 Task: In the  document fax.txt Use the feature 'and check spelling and grammer' Select the body of letter and change paragraph spacing to  'Double' Select the word  Hello and change the font size to  25
Action: Mouse moved to (296, 442)
Screenshot: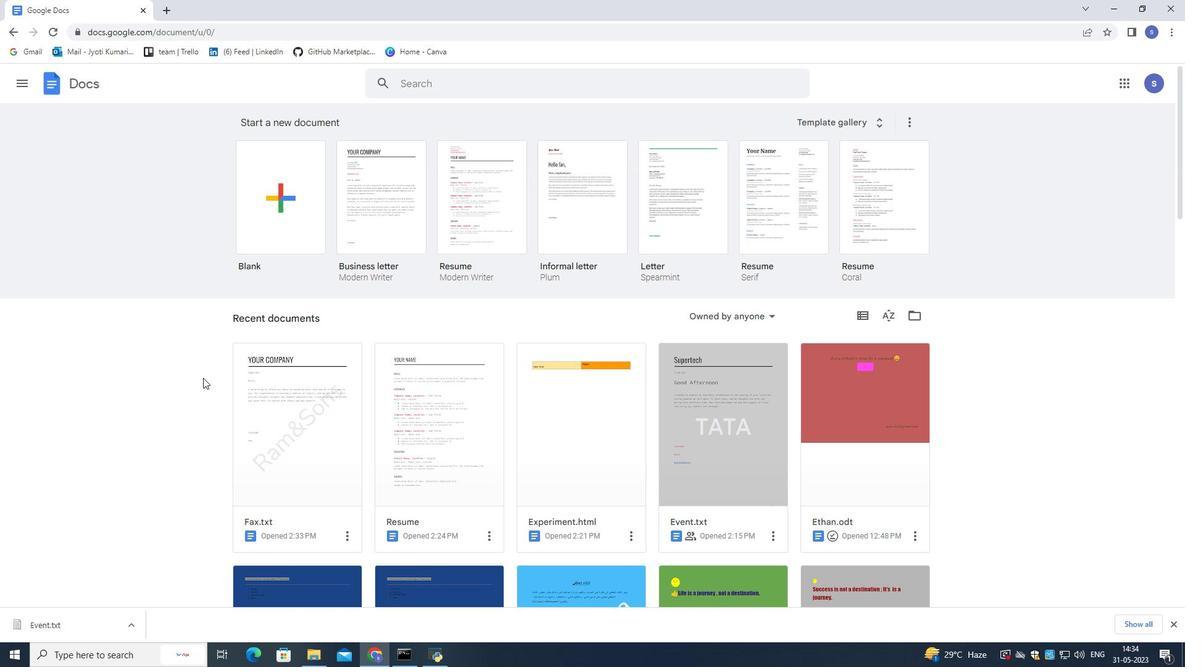 
Action: Mouse pressed left at (296, 442)
Screenshot: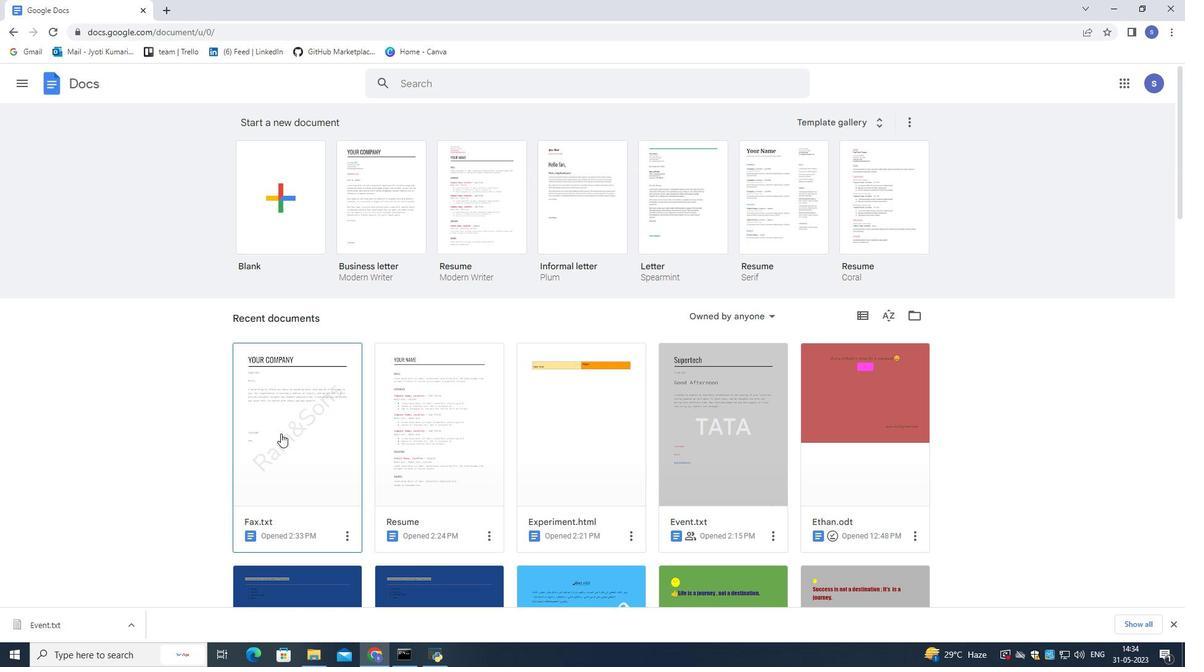 
Action: Mouse moved to (296, 443)
Screenshot: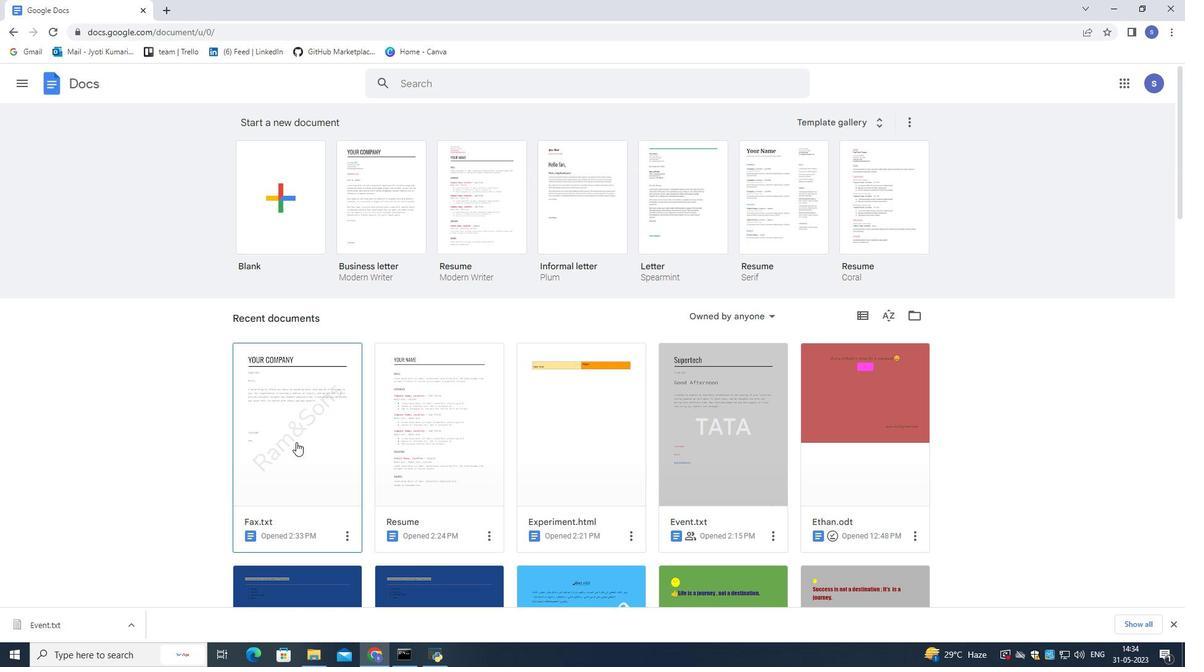 
Action: Mouse pressed left at (296, 443)
Screenshot: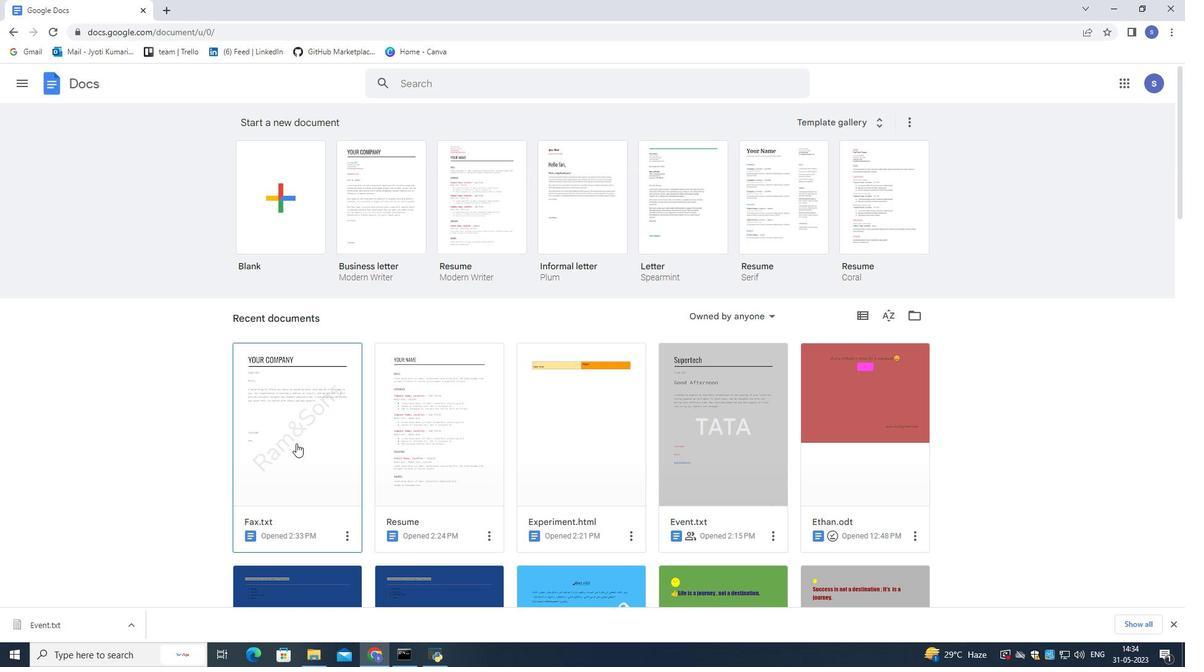 
Action: Mouse pressed left at (296, 443)
Screenshot: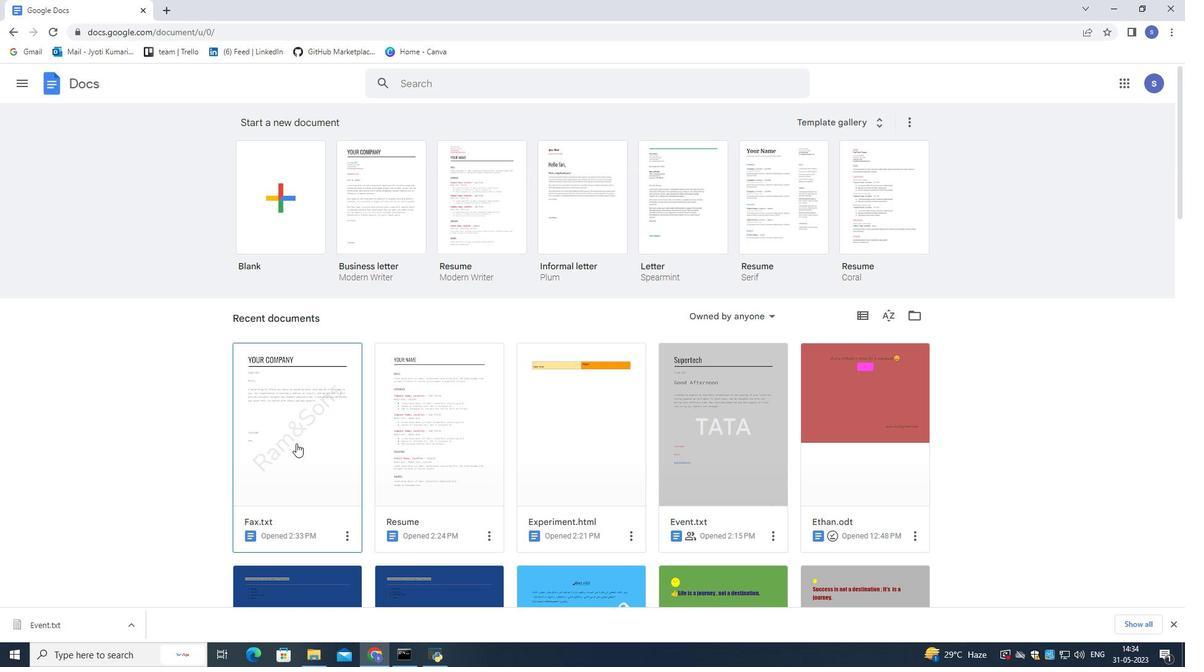 
Action: Mouse moved to (204, 88)
Screenshot: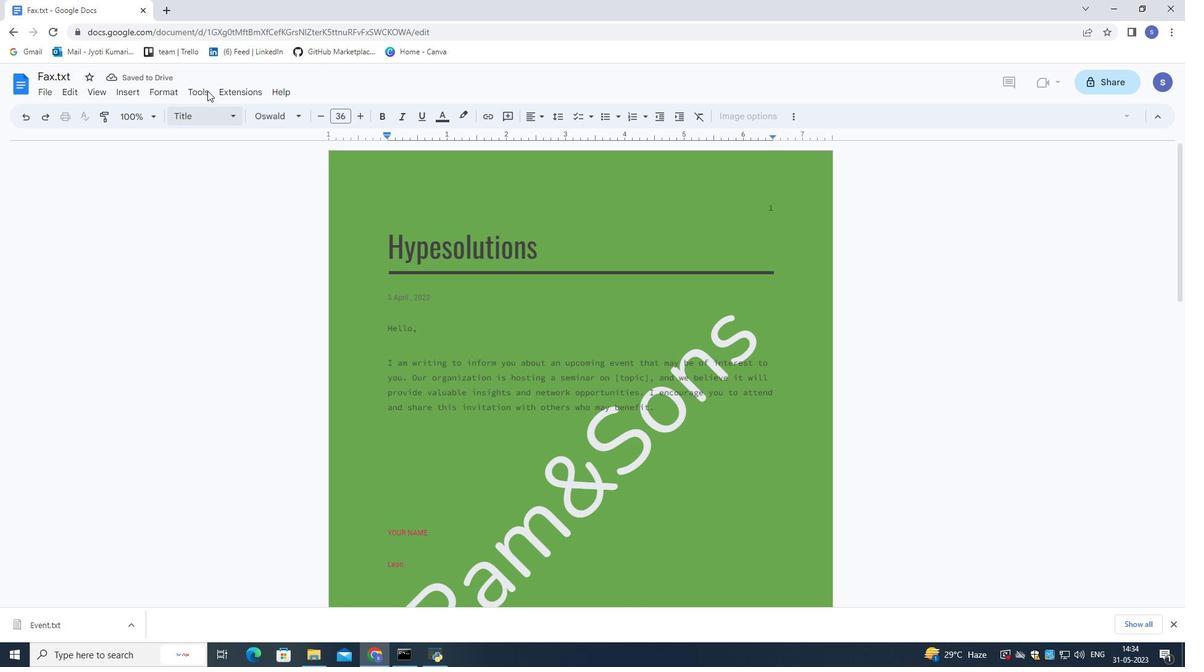
Action: Mouse pressed left at (204, 88)
Screenshot: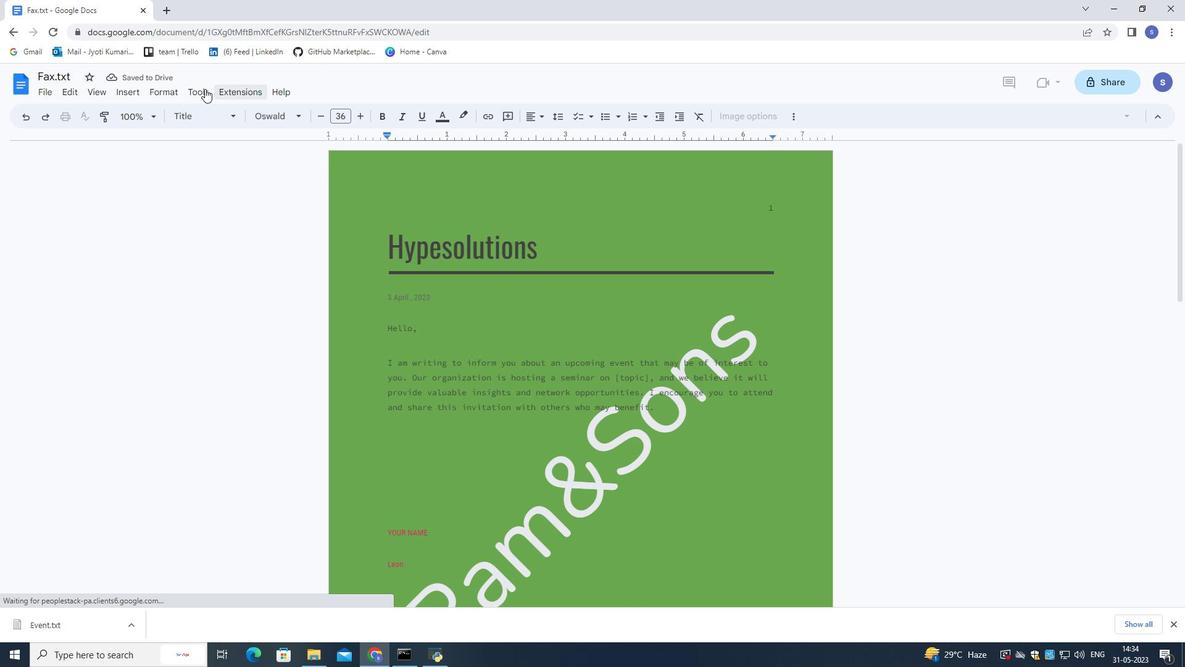 
Action: Mouse moved to (230, 108)
Screenshot: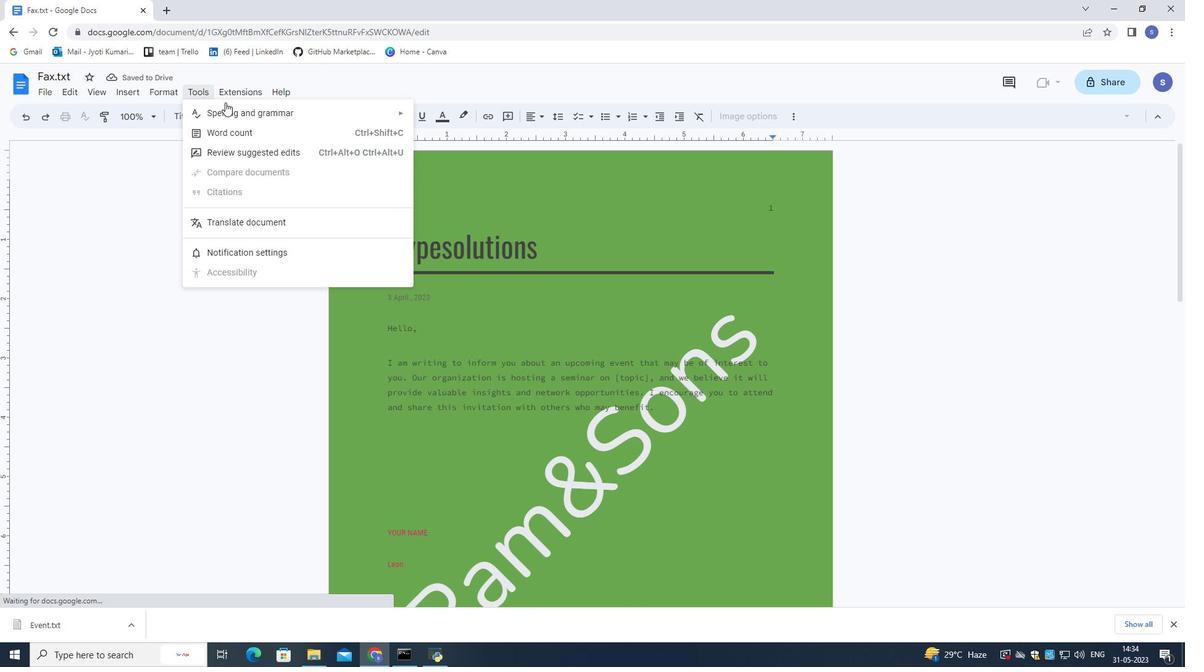 
Action: Mouse pressed left at (230, 108)
Screenshot: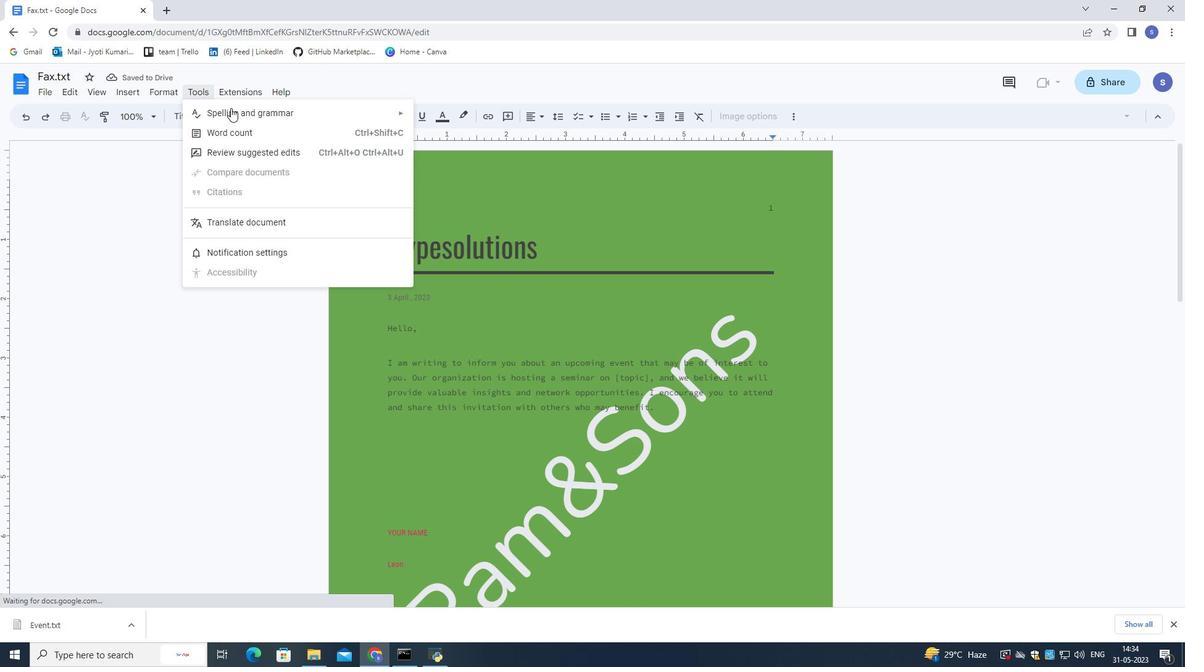 
Action: Mouse moved to (440, 113)
Screenshot: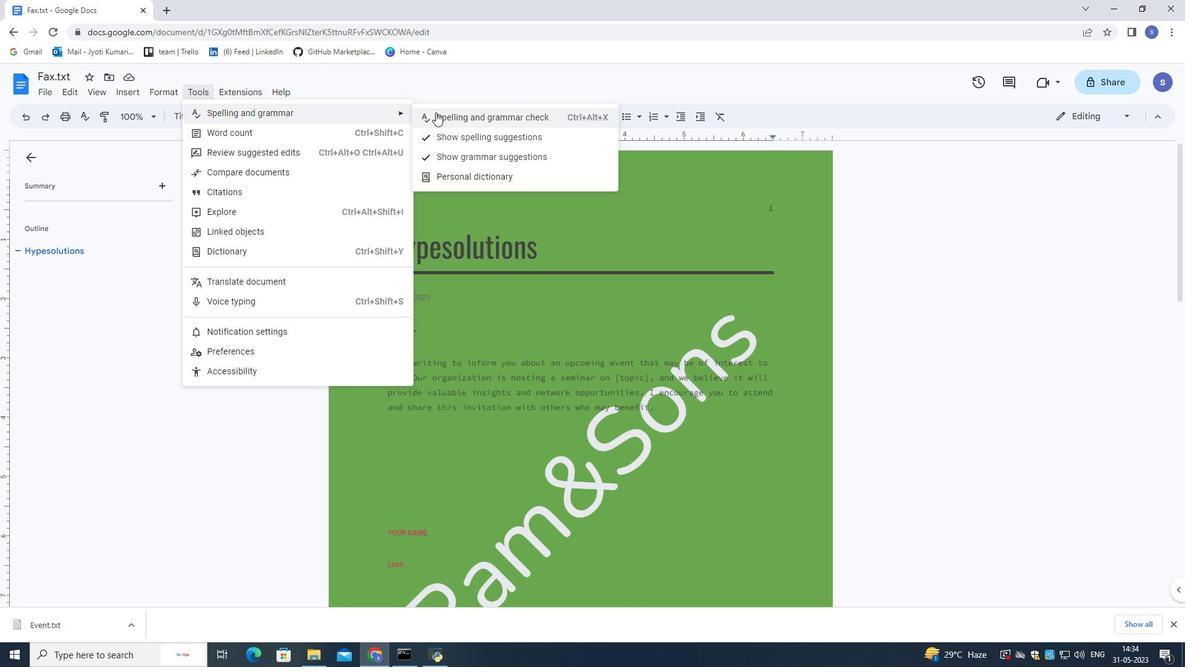 
Action: Mouse pressed left at (440, 113)
Screenshot: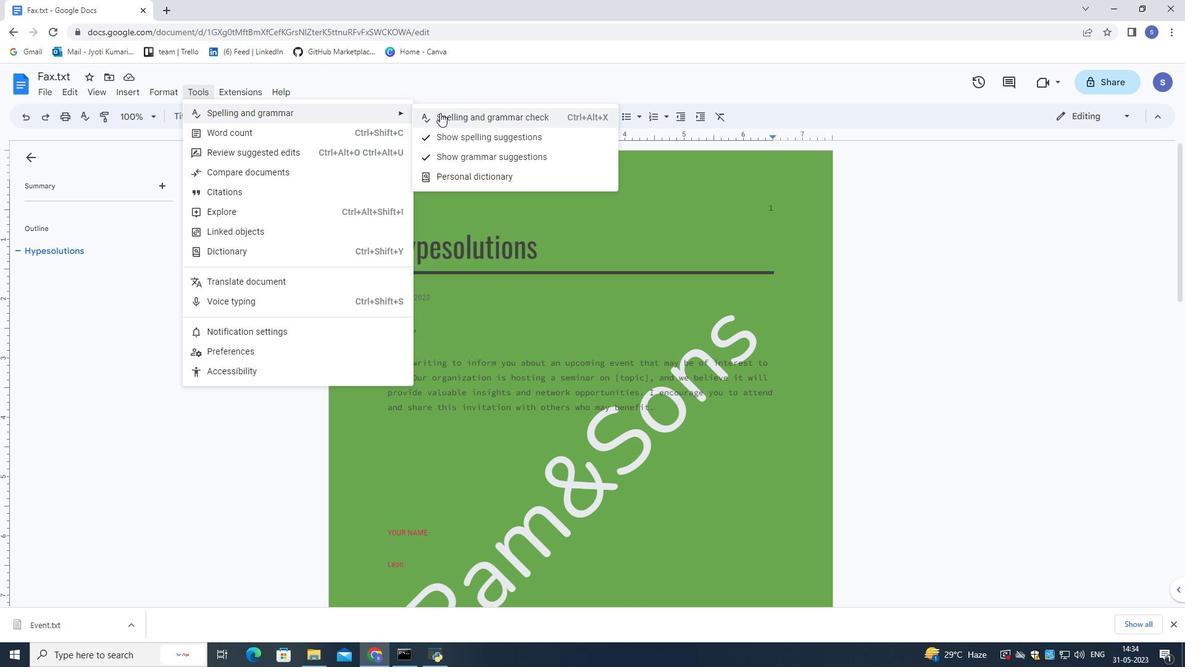 
Action: Mouse moved to (521, 245)
Screenshot: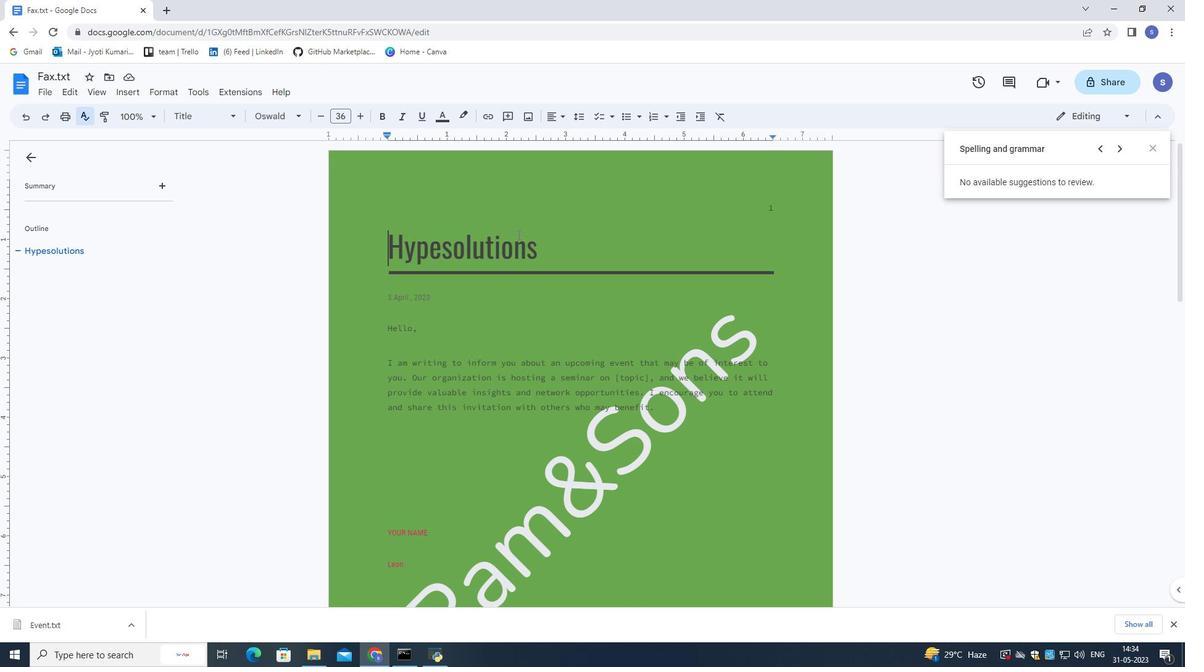 
Action: Mouse scrolled (521, 244) with delta (0, 0)
Screenshot: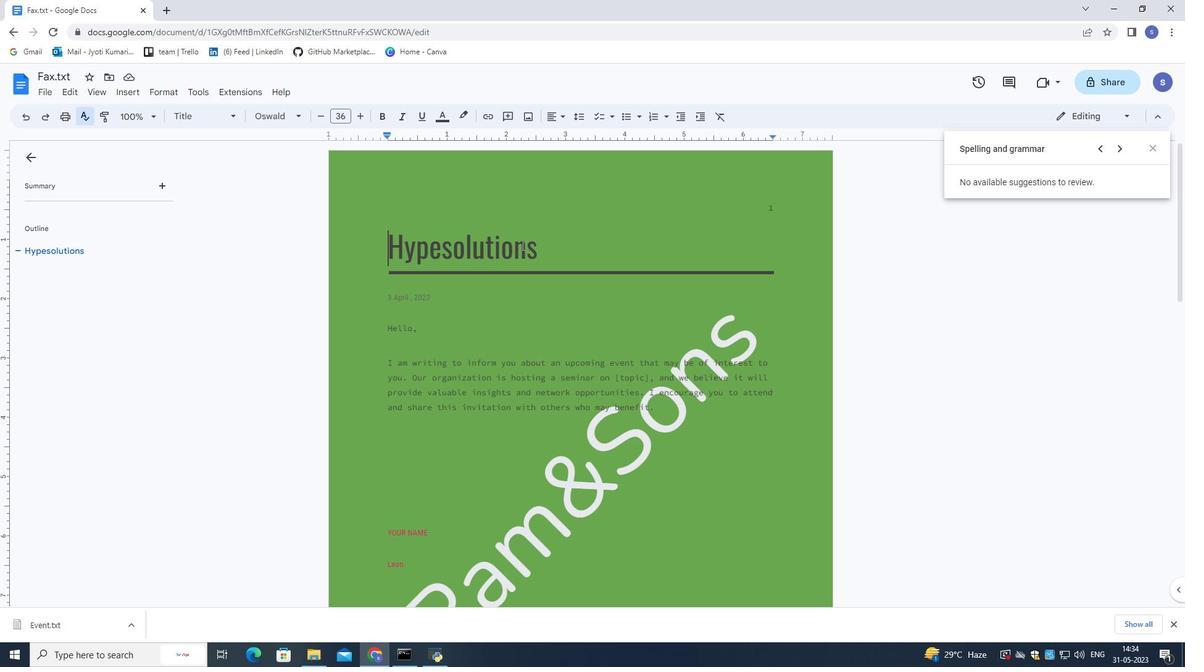 
Action: Mouse scrolled (521, 244) with delta (0, 0)
Screenshot: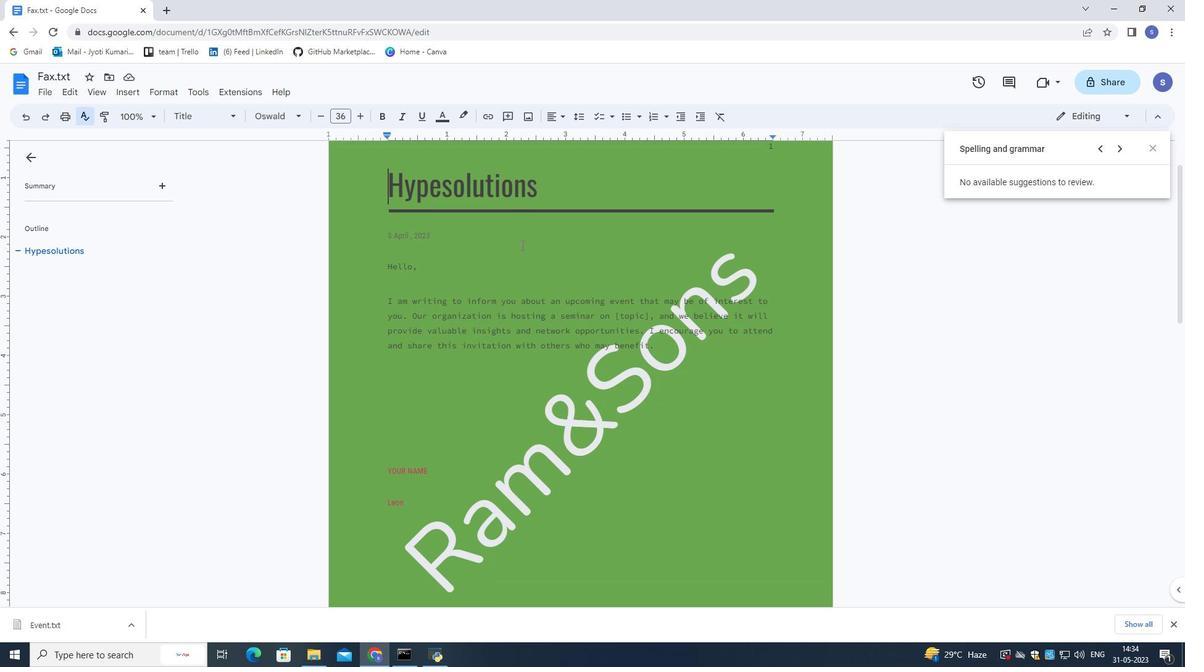 
Action: Mouse scrolled (521, 245) with delta (0, 0)
Screenshot: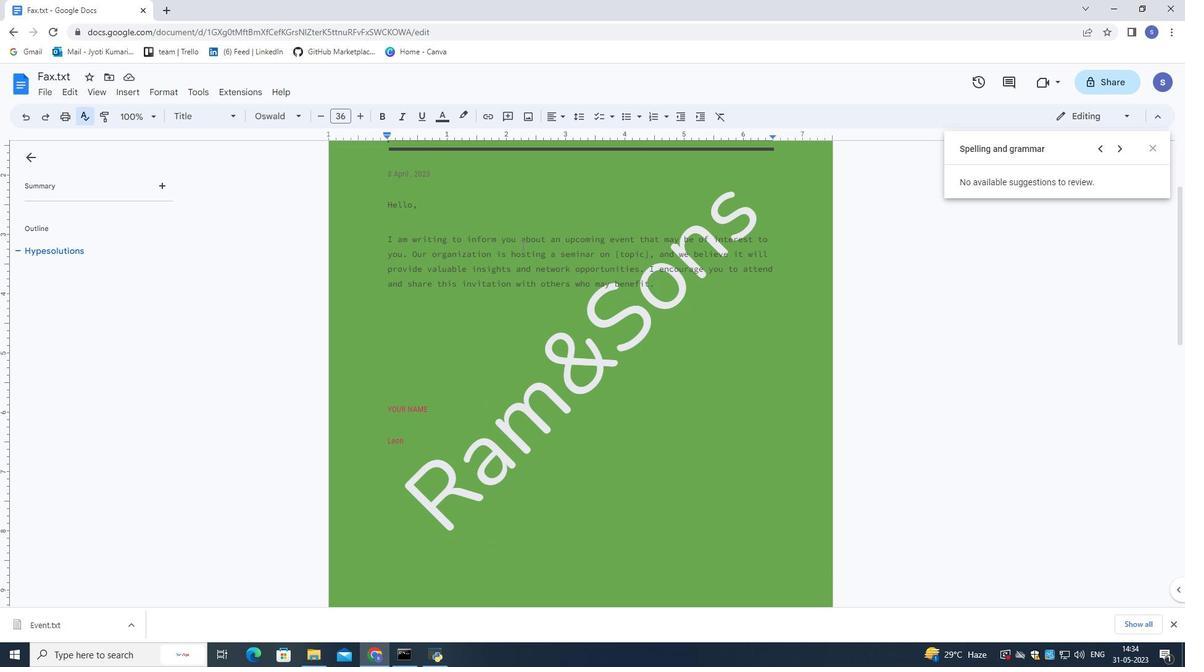 
Action: Mouse scrolled (521, 245) with delta (0, 0)
Screenshot: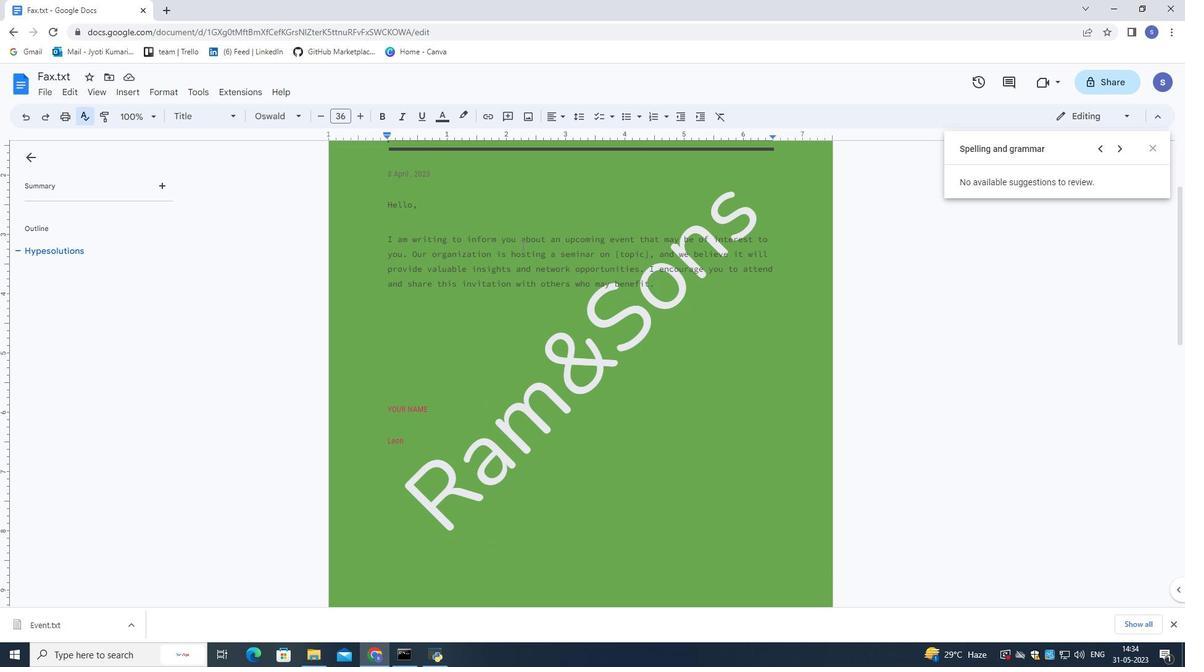 
Action: Mouse scrolled (521, 245) with delta (0, 0)
Screenshot: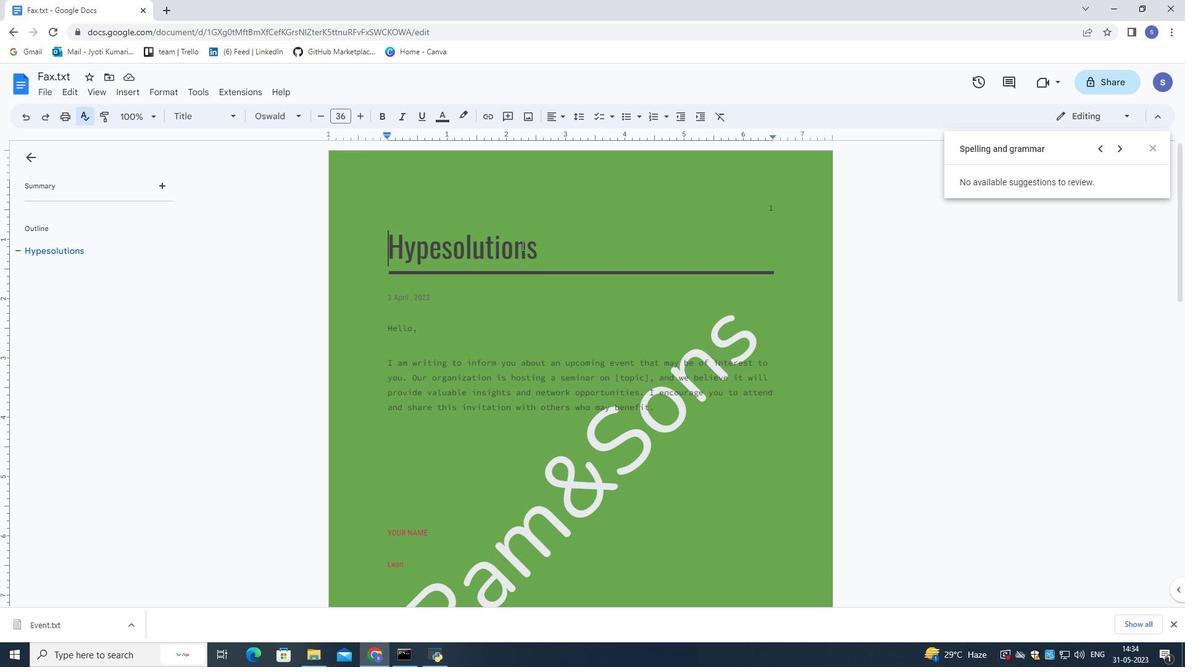 
Action: Mouse scrolled (521, 245) with delta (0, 0)
Screenshot: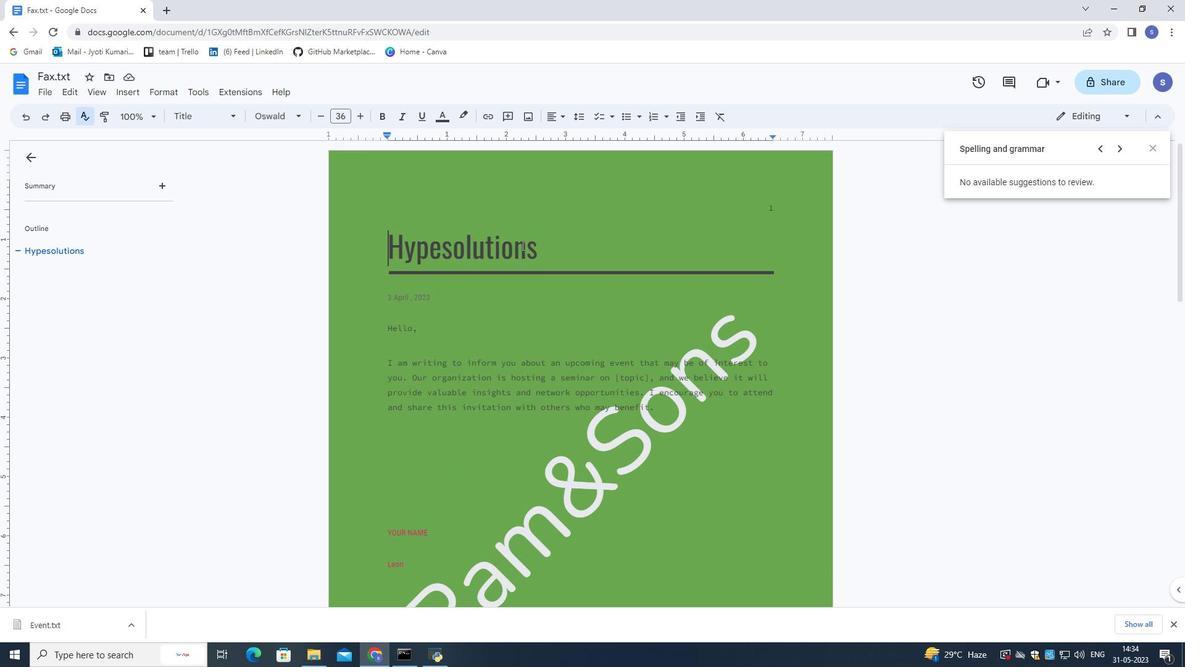 
Action: Mouse moved to (405, 300)
Screenshot: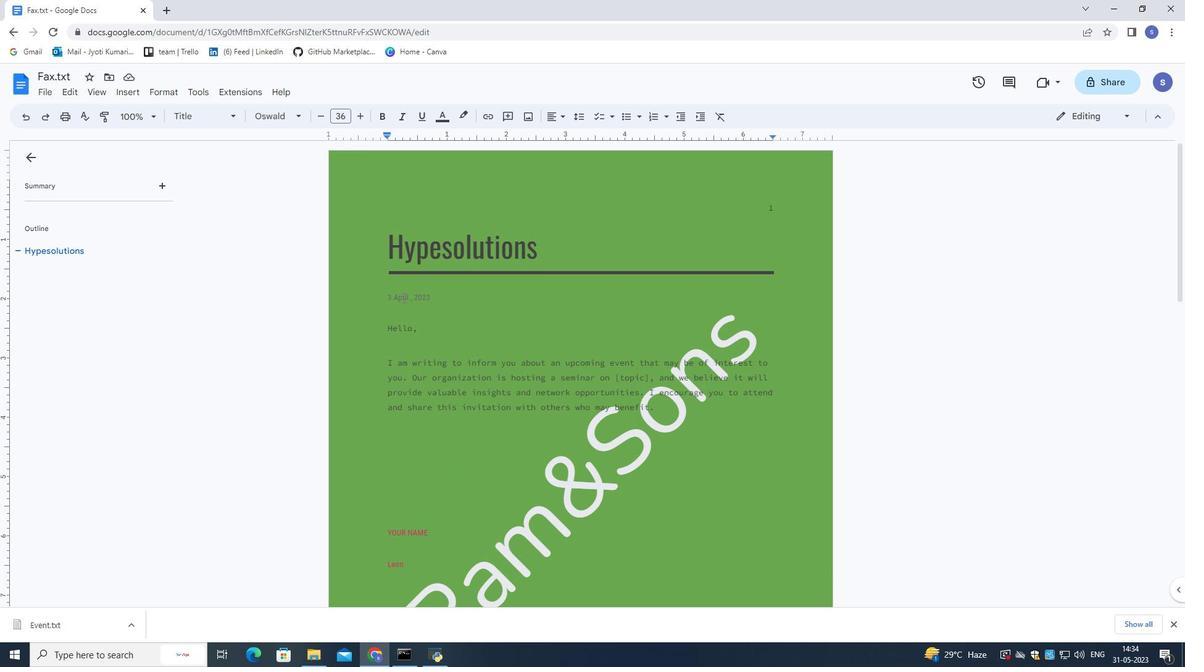 
Action: Mouse scrolled (405, 300) with delta (0, 0)
Screenshot: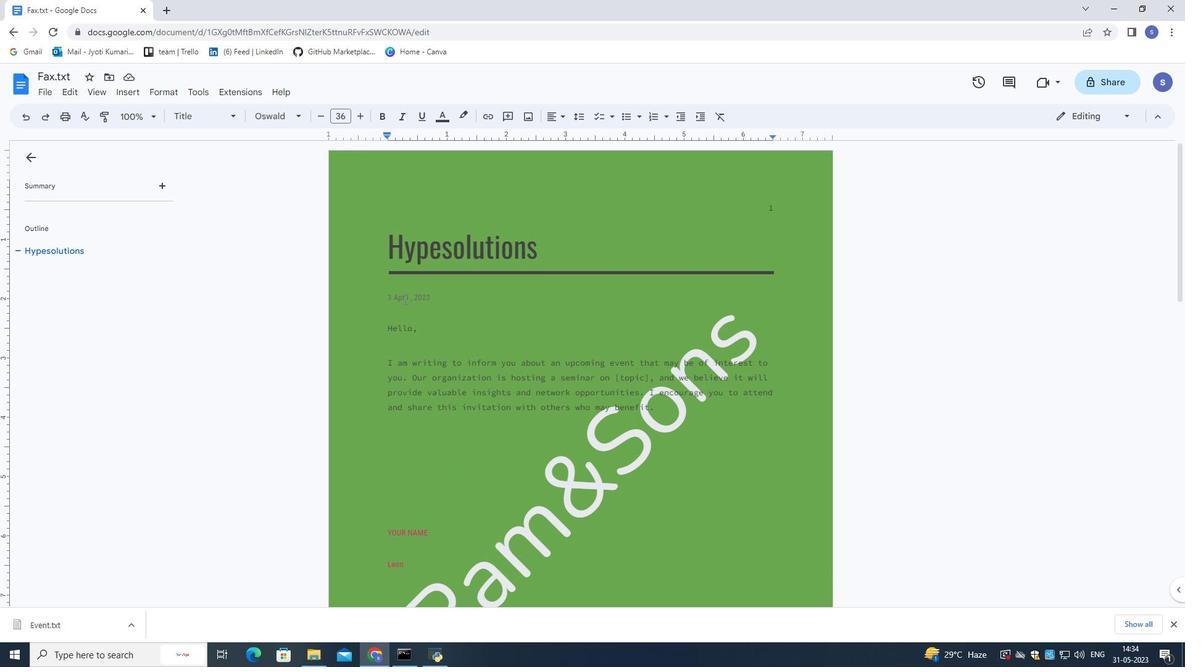 
Action: Mouse scrolled (405, 300) with delta (0, 0)
Screenshot: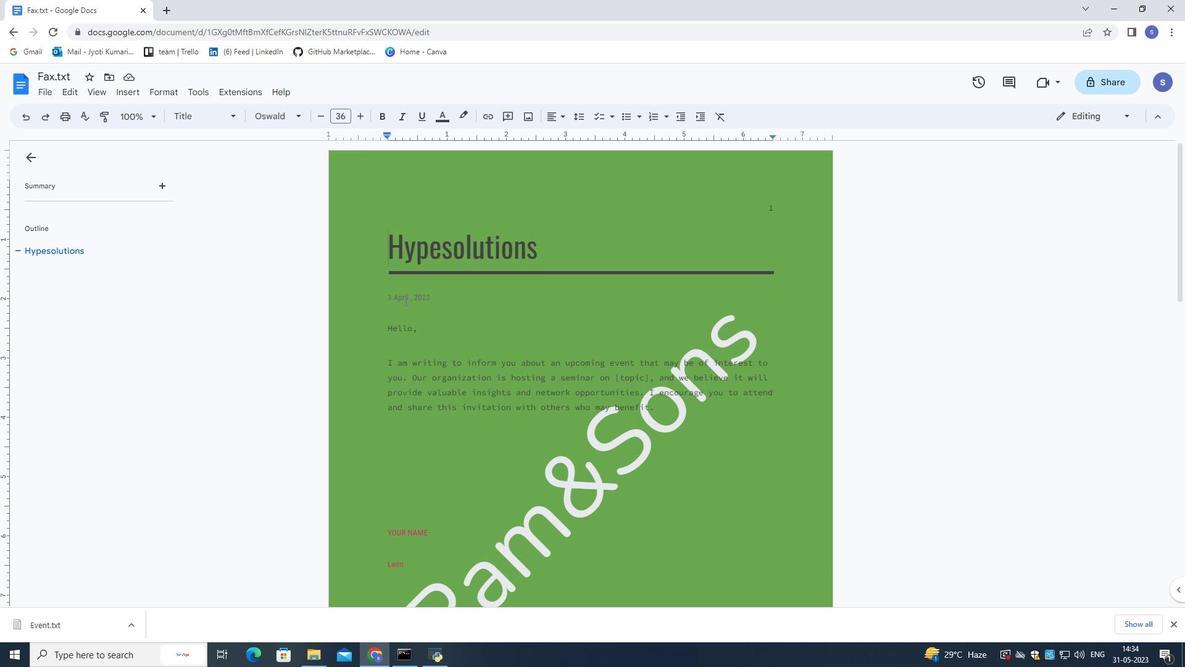 
Action: Mouse moved to (660, 284)
Screenshot: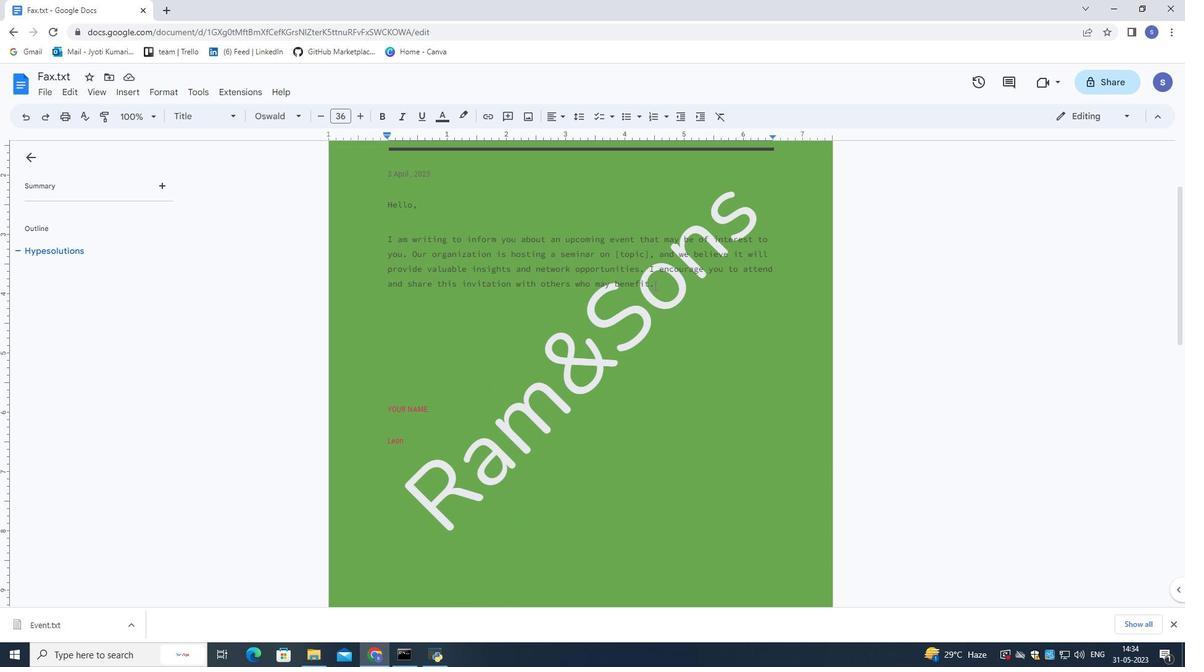 
Action: Mouse pressed left at (660, 284)
Screenshot: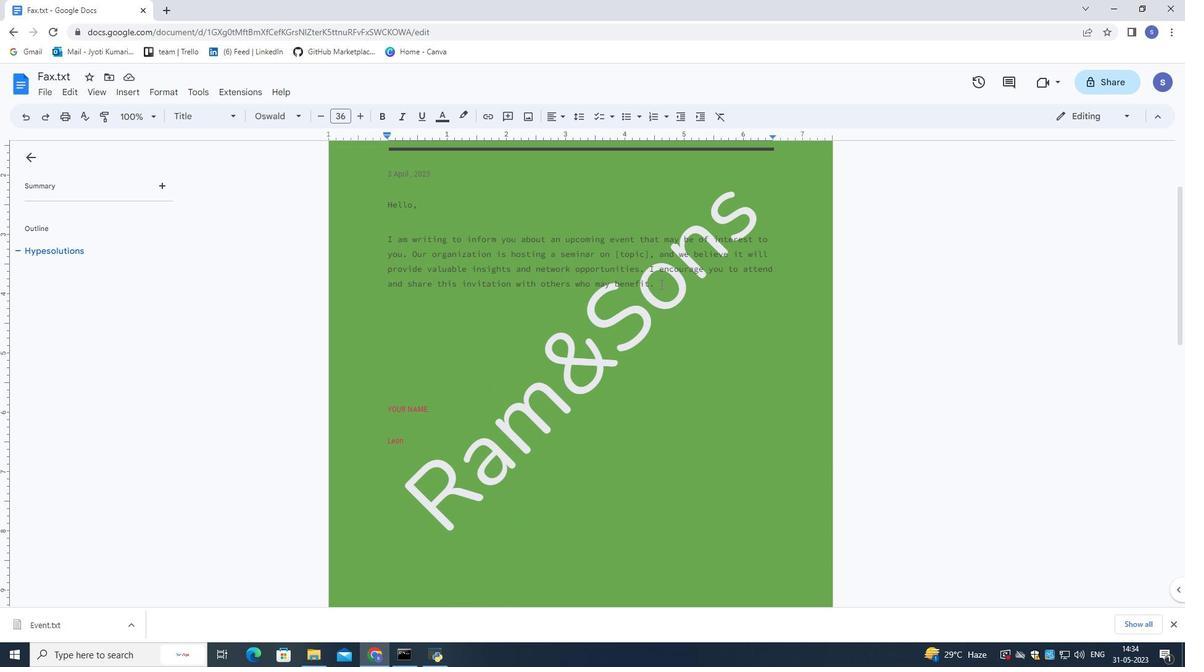 
Action: Mouse moved to (580, 117)
Screenshot: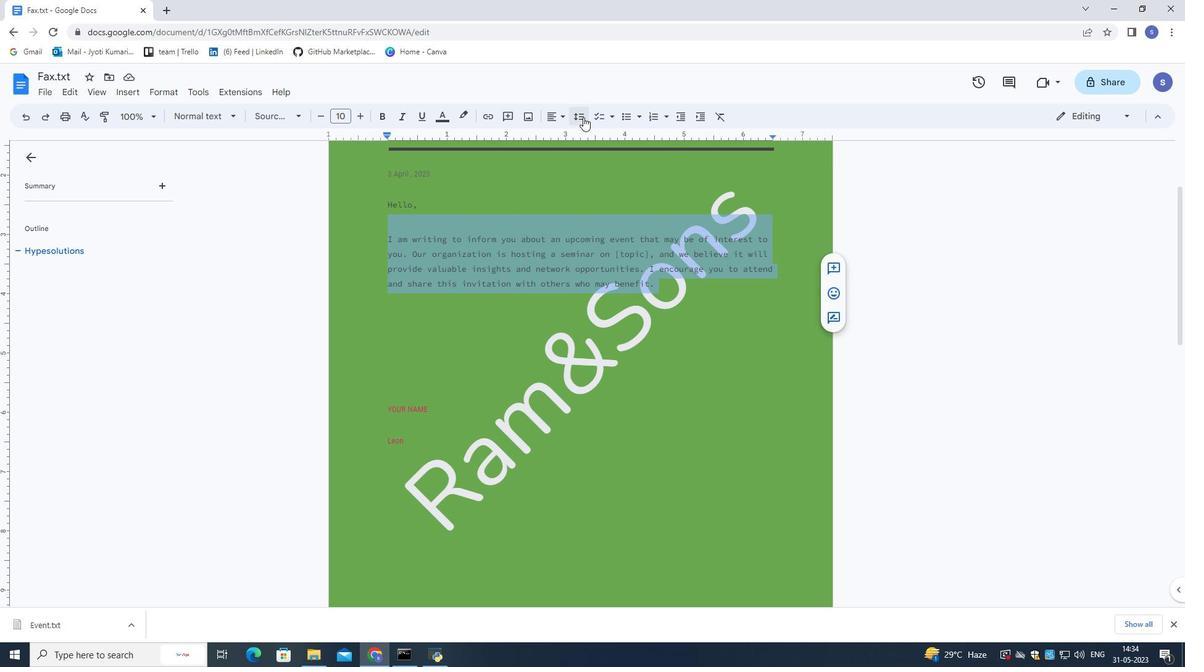 
Action: Mouse pressed left at (580, 117)
Screenshot: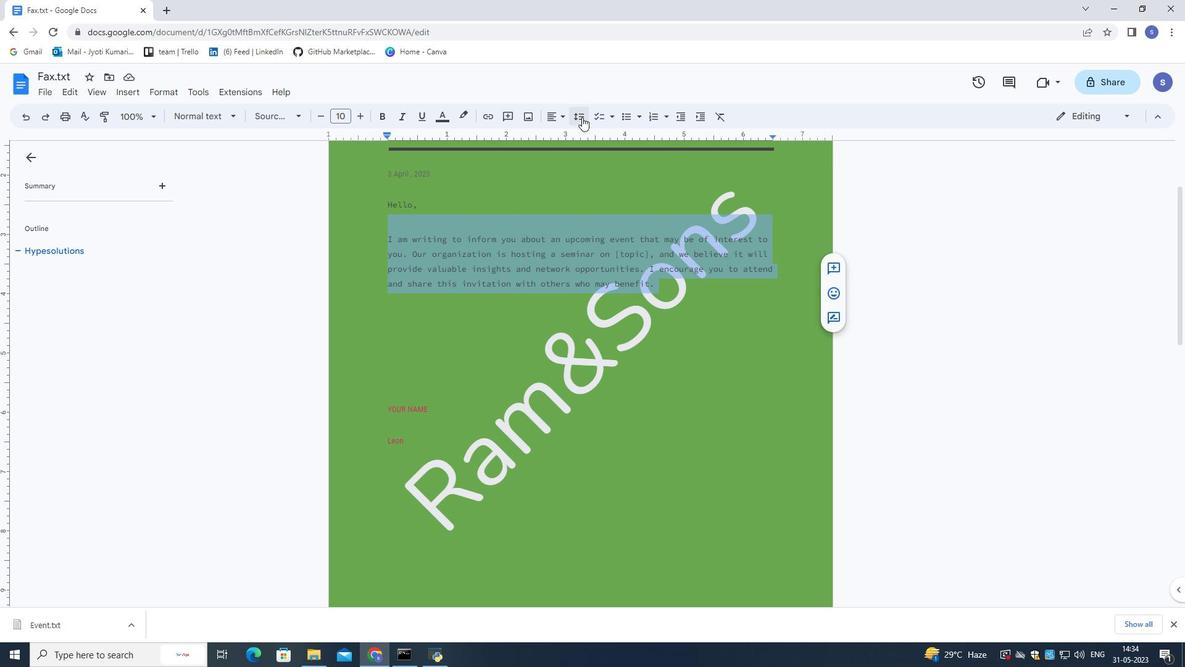 
Action: Mouse moved to (621, 196)
Screenshot: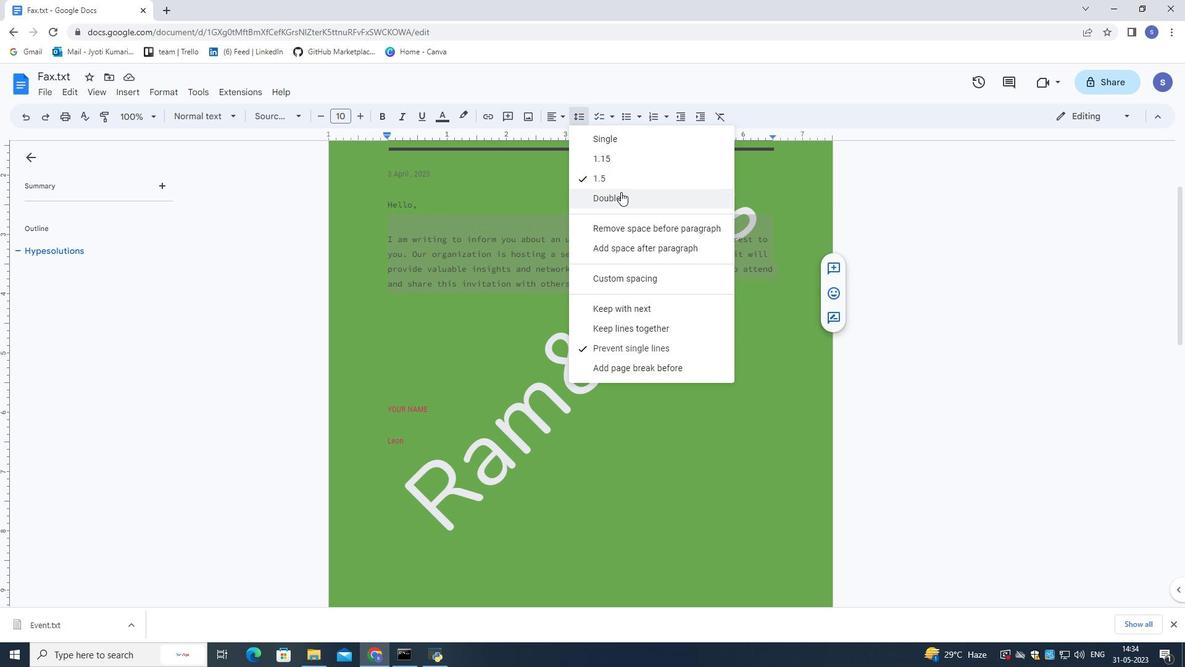 
Action: Mouse pressed left at (621, 195)
Screenshot: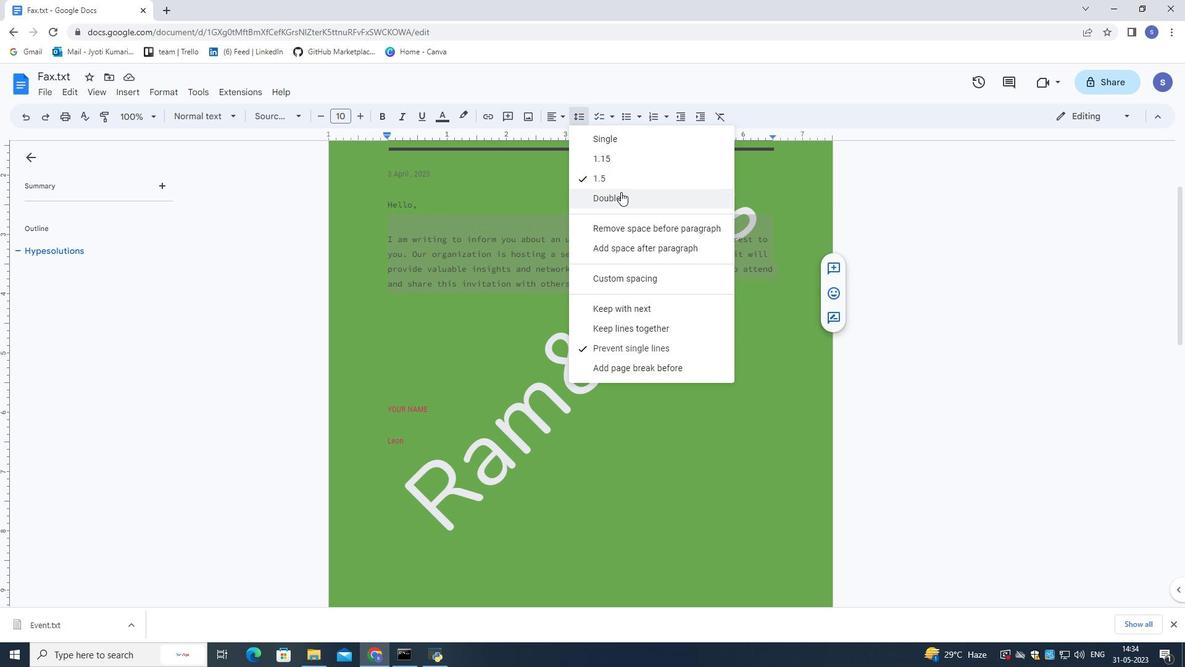 
Action: Mouse moved to (512, 223)
Screenshot: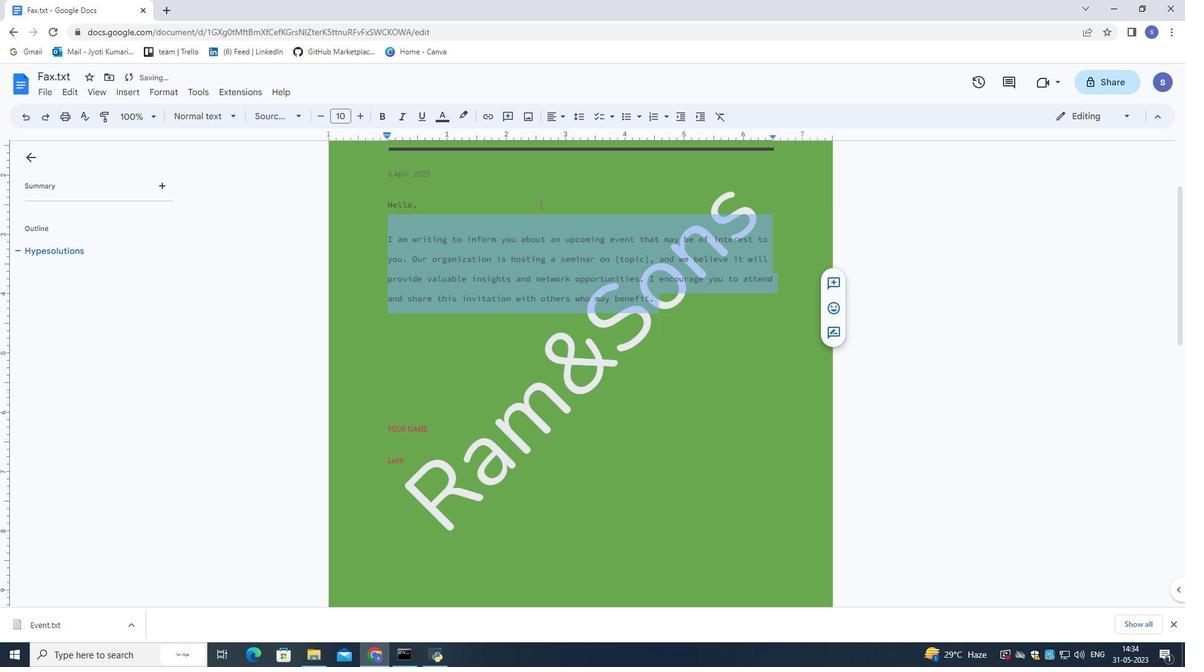 
Action: Mouse scrolled (512, 224) with delta (0, 0)
Screenshot: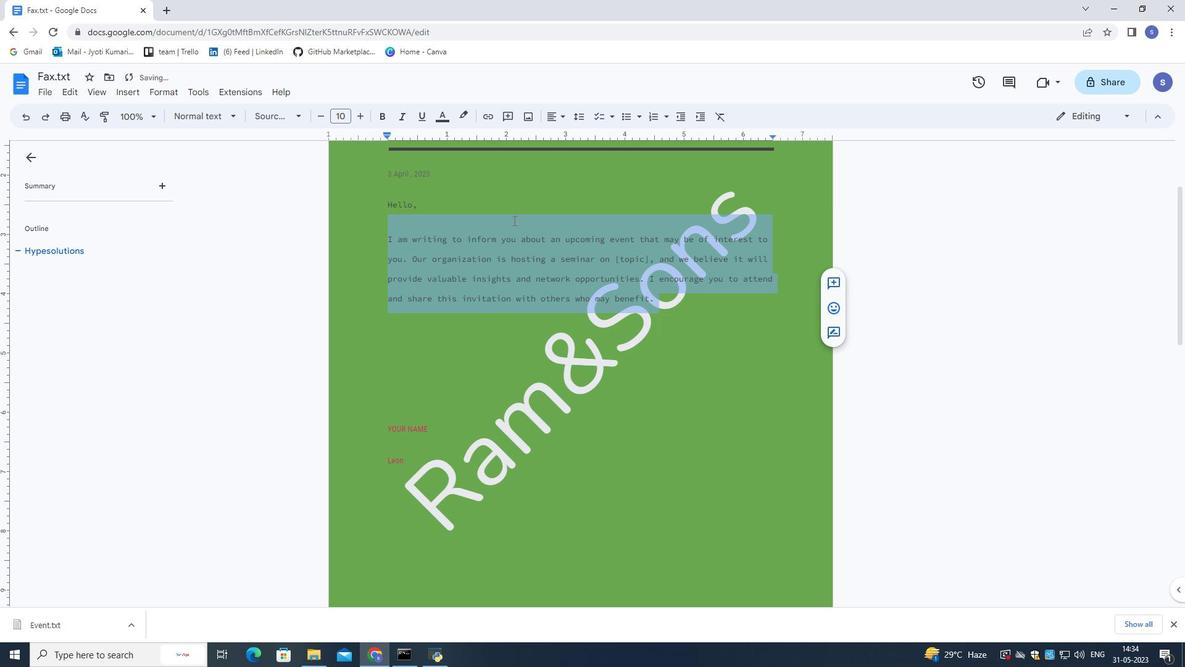 
Action: Mouse scrolled (512, 224) with delta (0, 0)
Screenshot: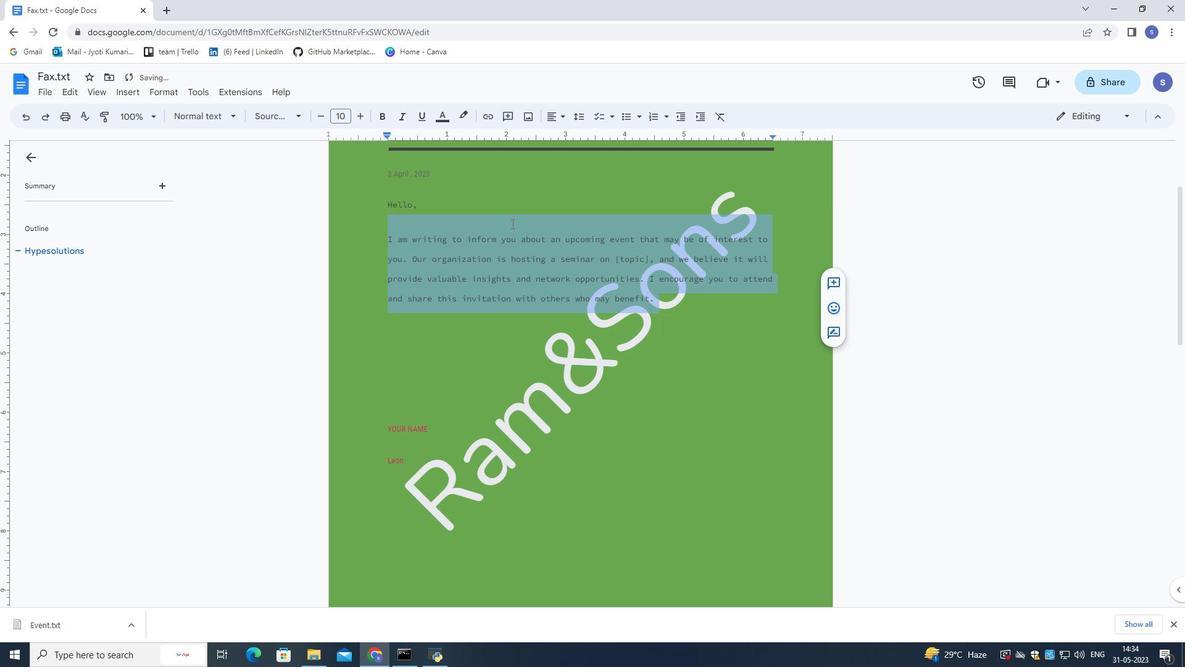 
Action: Mouse scrolled (512, 224) with delta (0, 0)
Screenshot: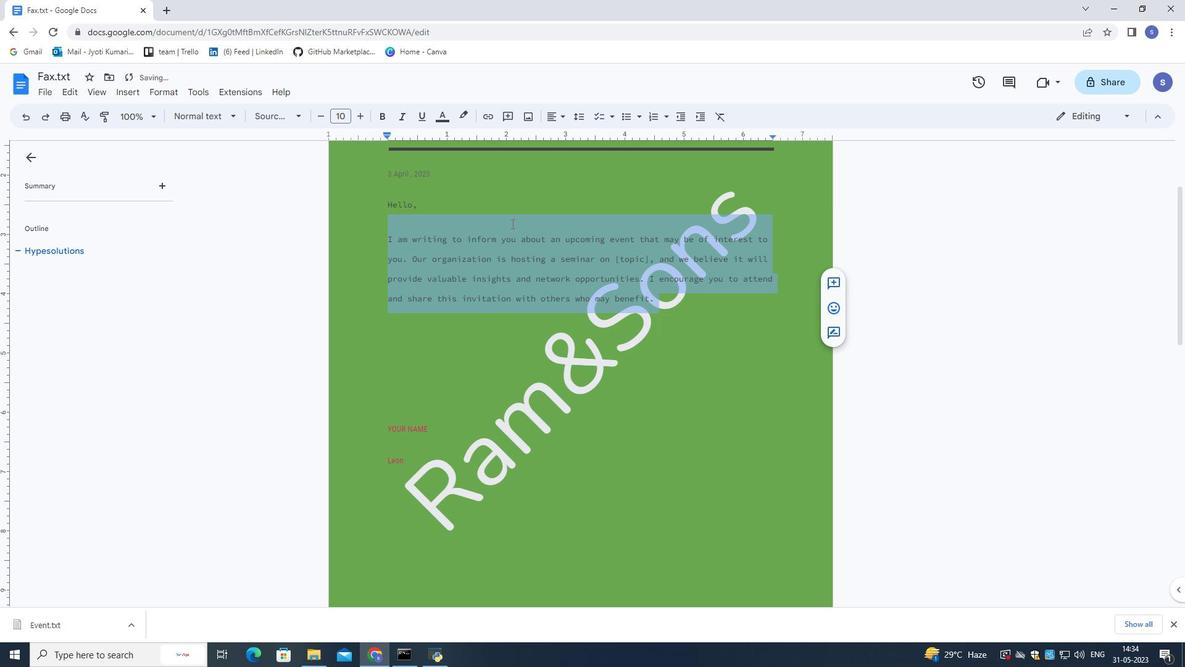 
Action: Mouse moved to (416, 326)
Screenshot: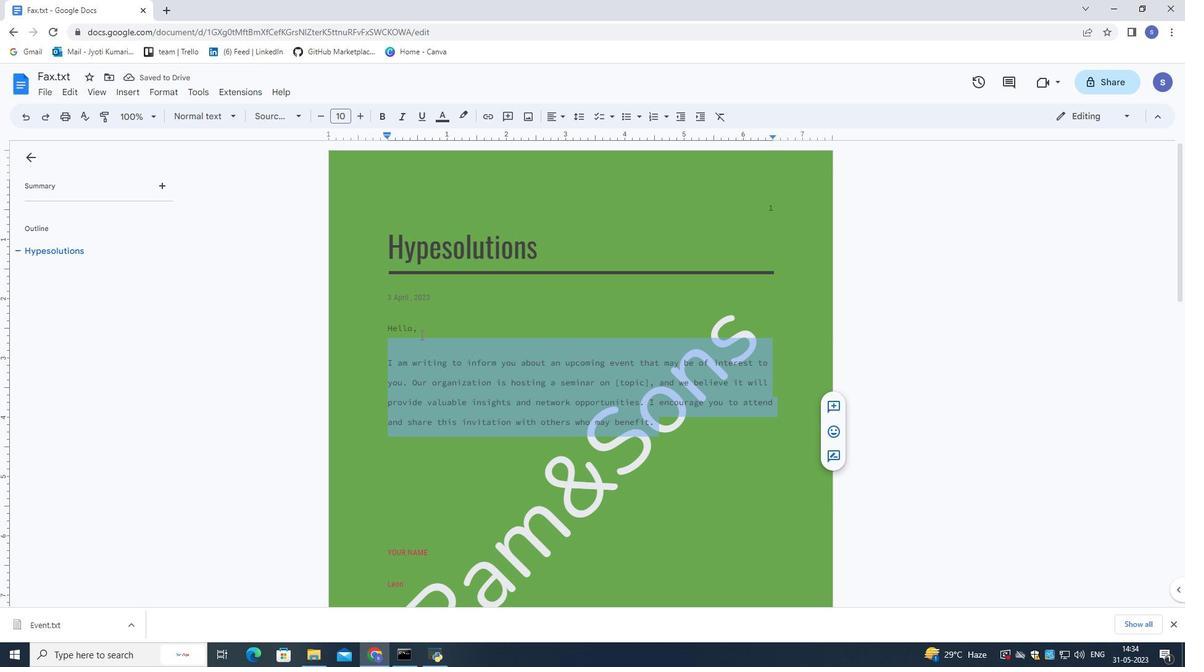 
Action: Mouse pressed left at (416, 326)
Screenshot: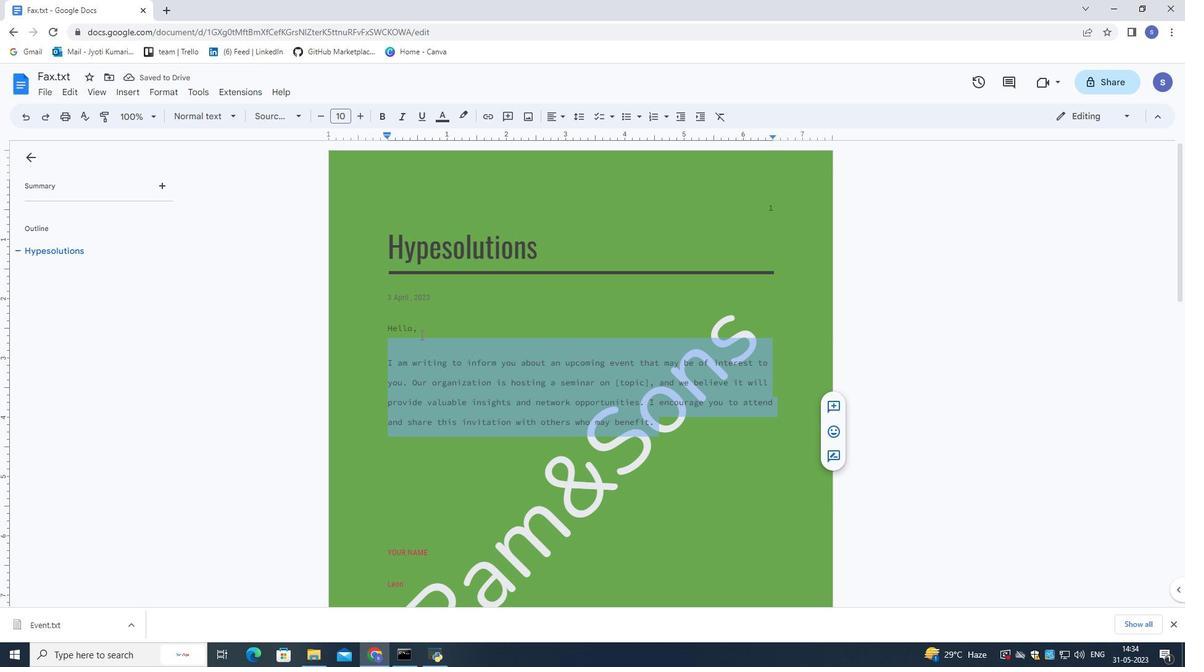 
Action: Mouse moved to (359, 118)
Screenshot: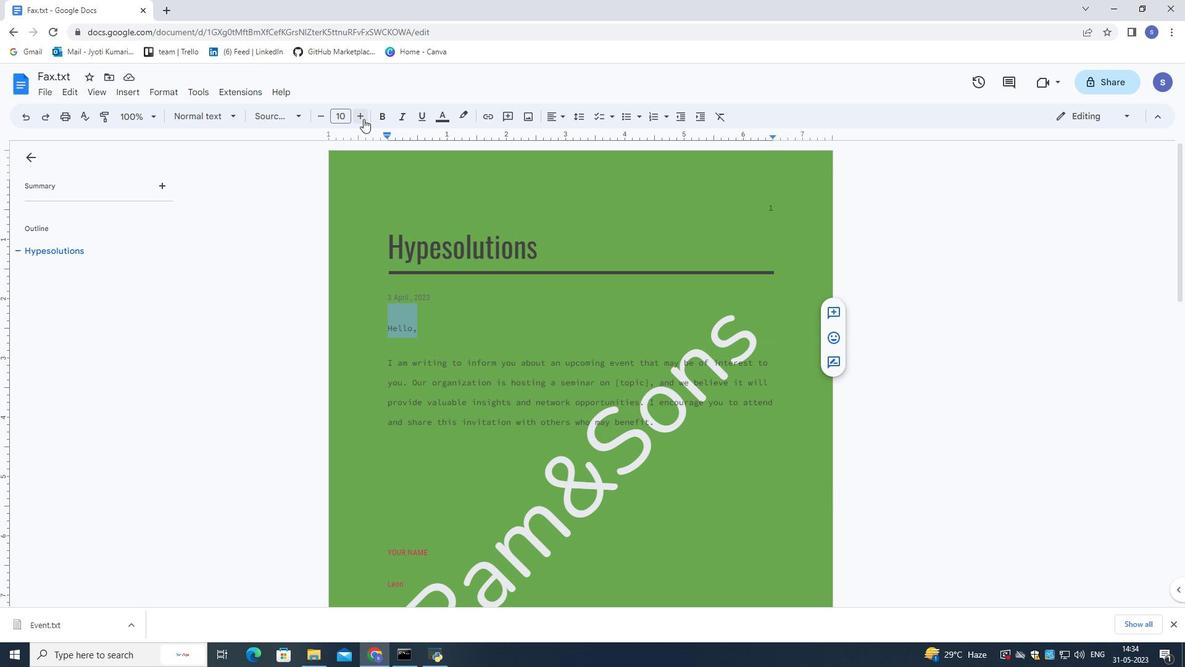 
Action: Mouse pressed left at (359, 118)
Screenshot: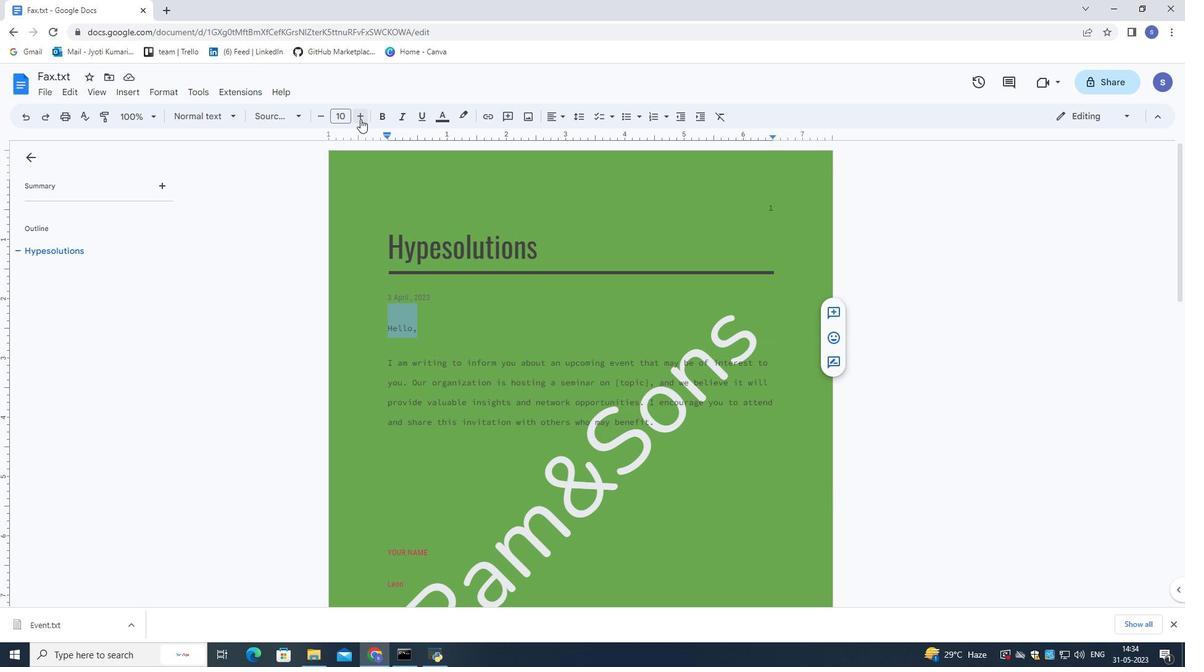 
Action: Mouse pressed left at (359, 118)
Screenshot: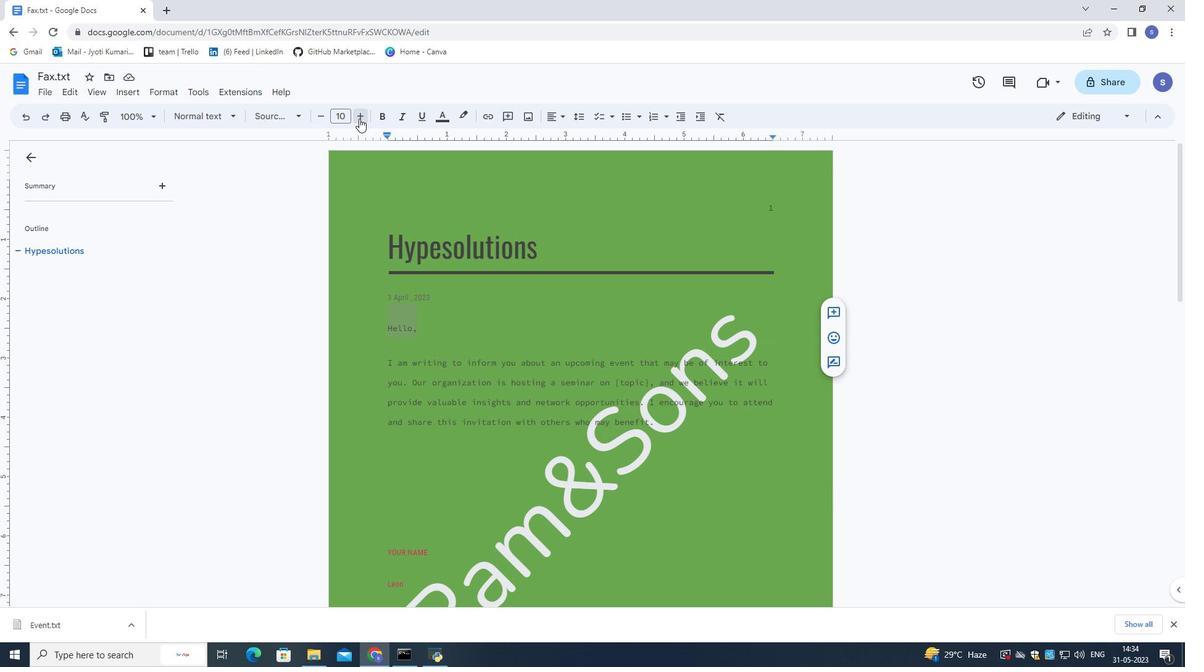 
Action: Mouse pressed left at (359, 118)
Screenshot: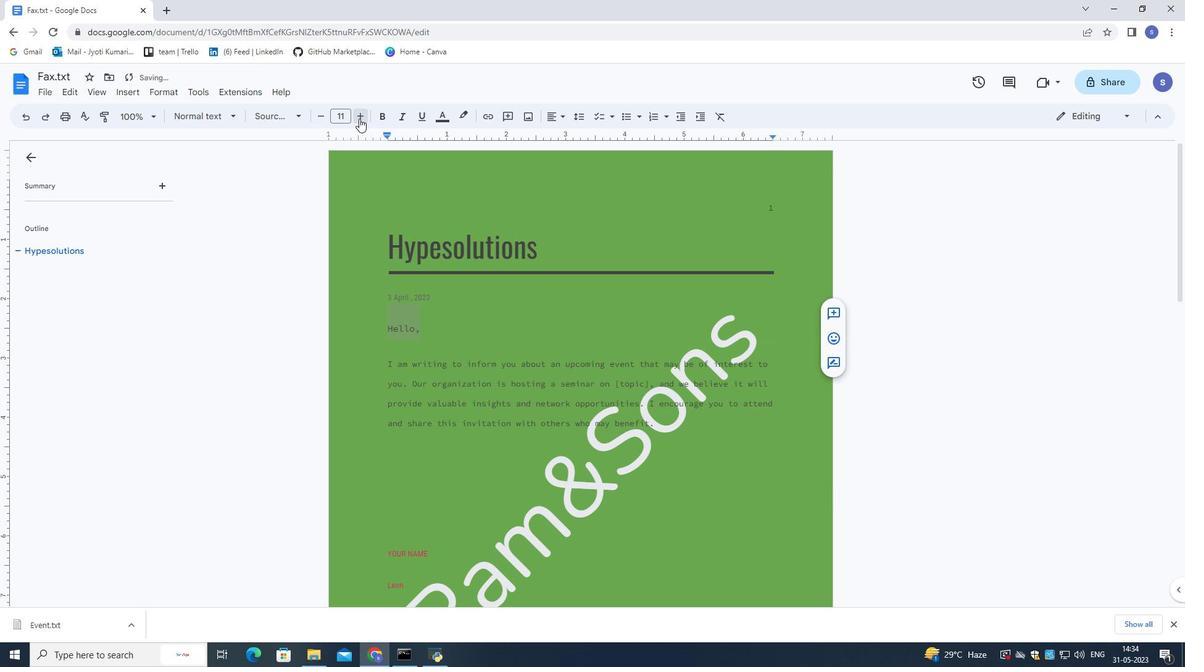 
Action: Mouse pressed left at (359, 118)
Screenshot: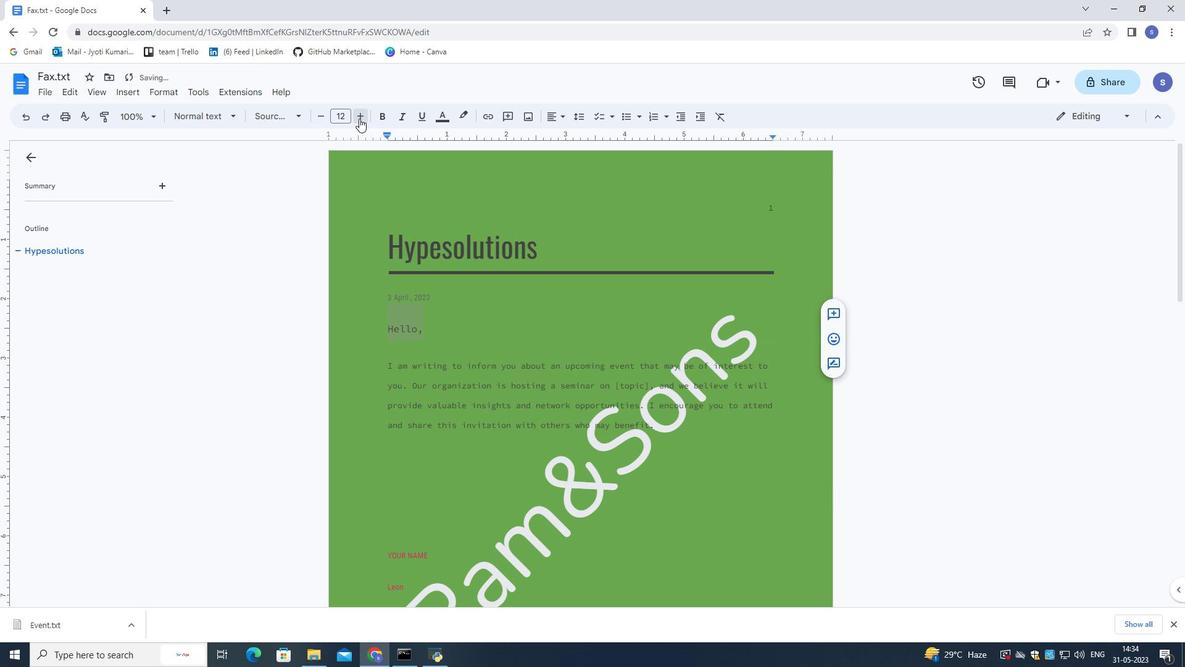 
Action: Mouse pressed left at (359, 118)
Screenshot: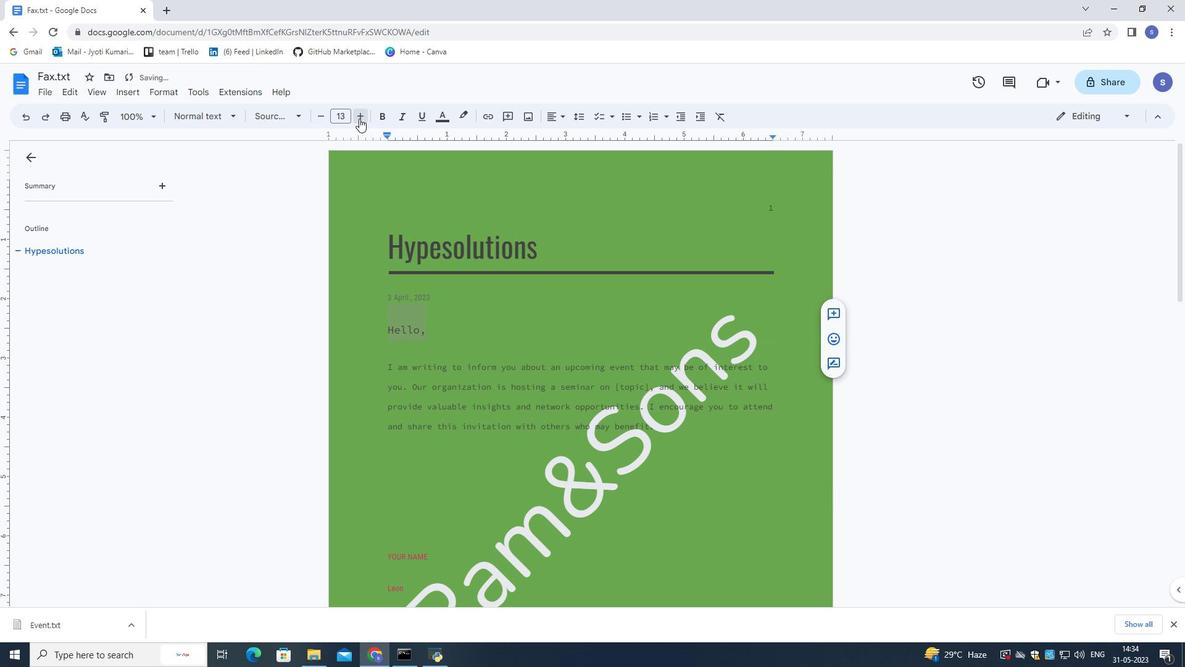 
Action: Mouse pressed left at (359, 118)
Screenshot: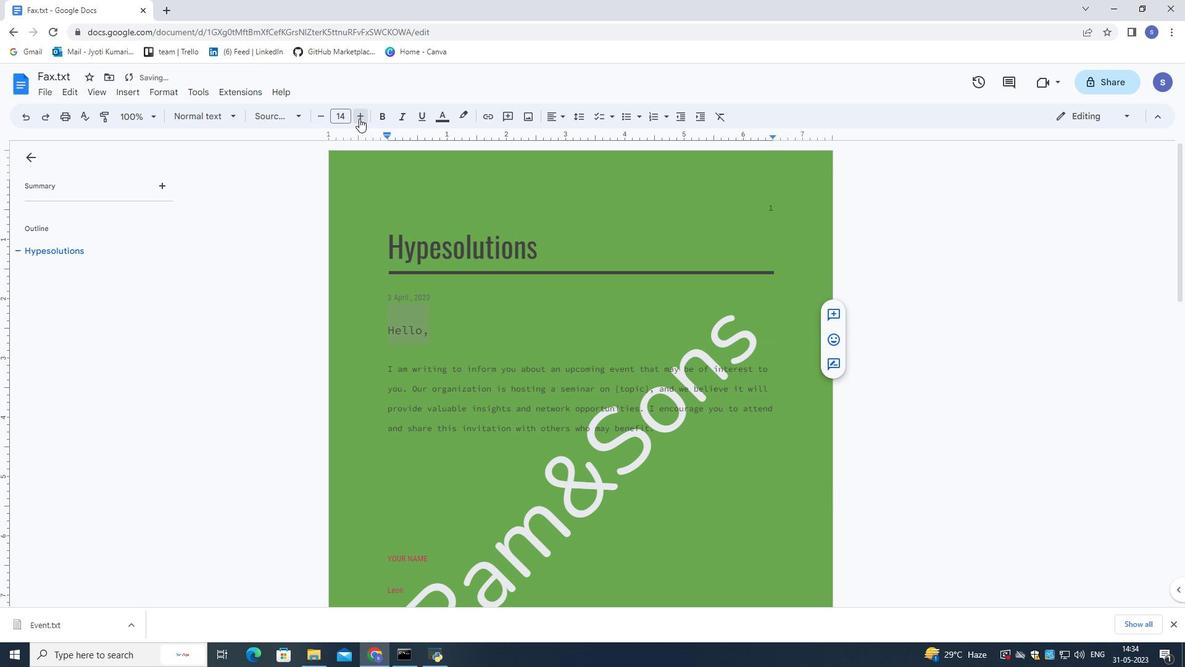 
Action: Mouse pressed left at (359, 118)
Screenshot: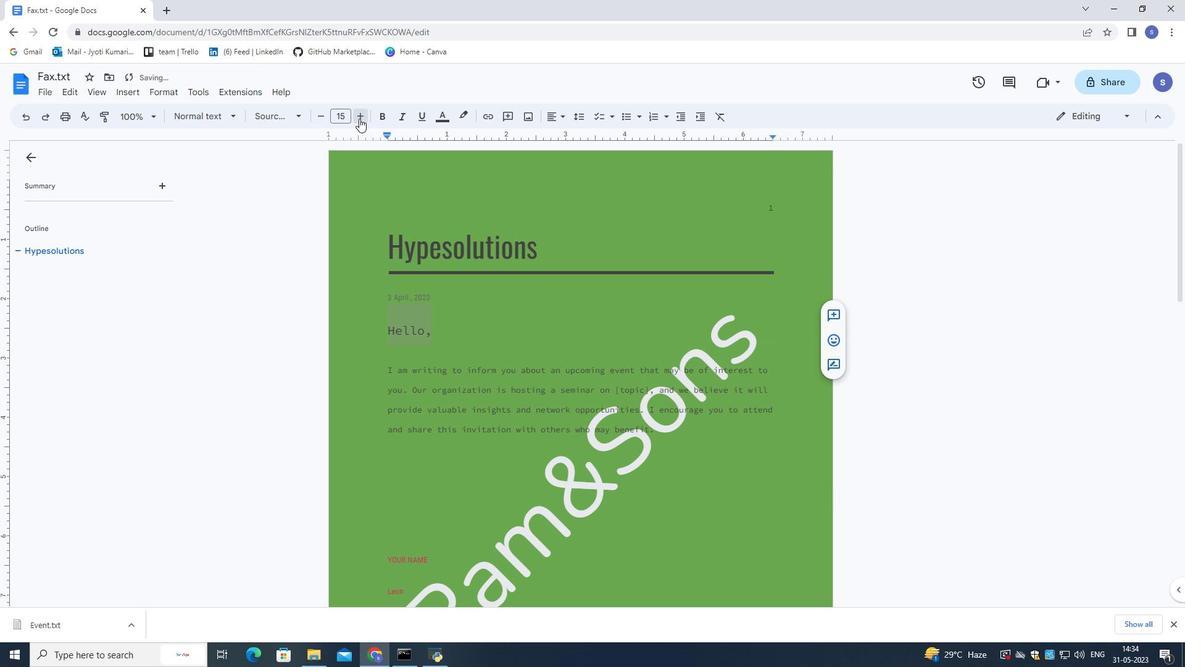 
Action: Mouse pressed left at (359, 118)
Screenshot: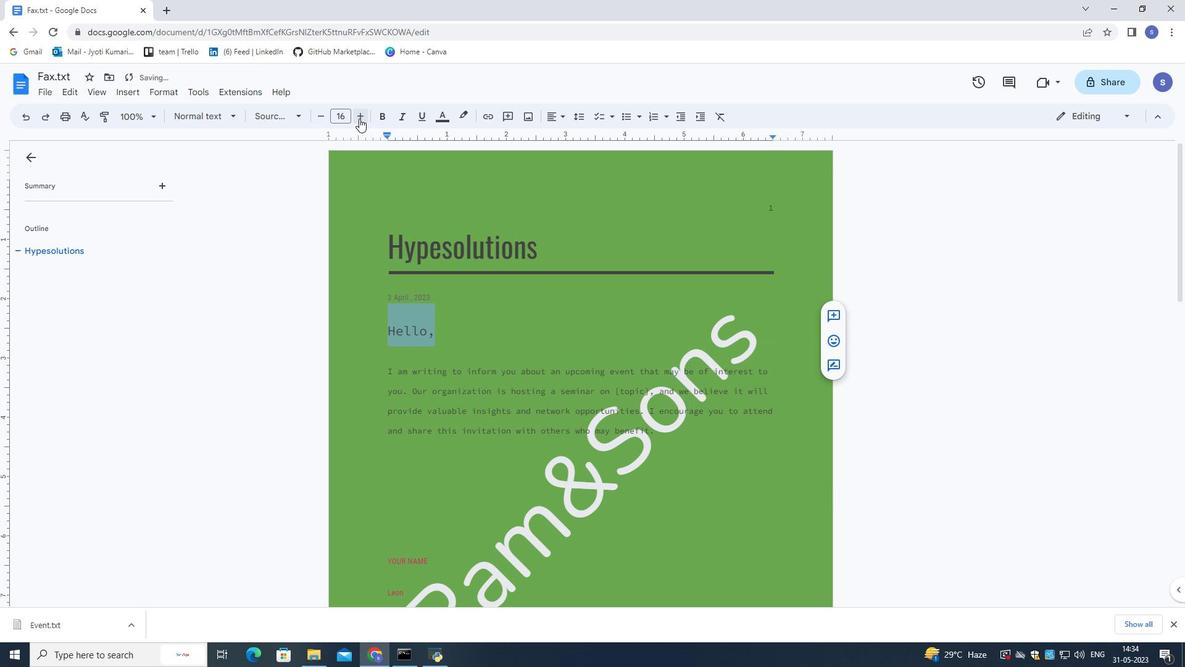 
Action: Mouse pressed left at (359, 118)
Screenshot: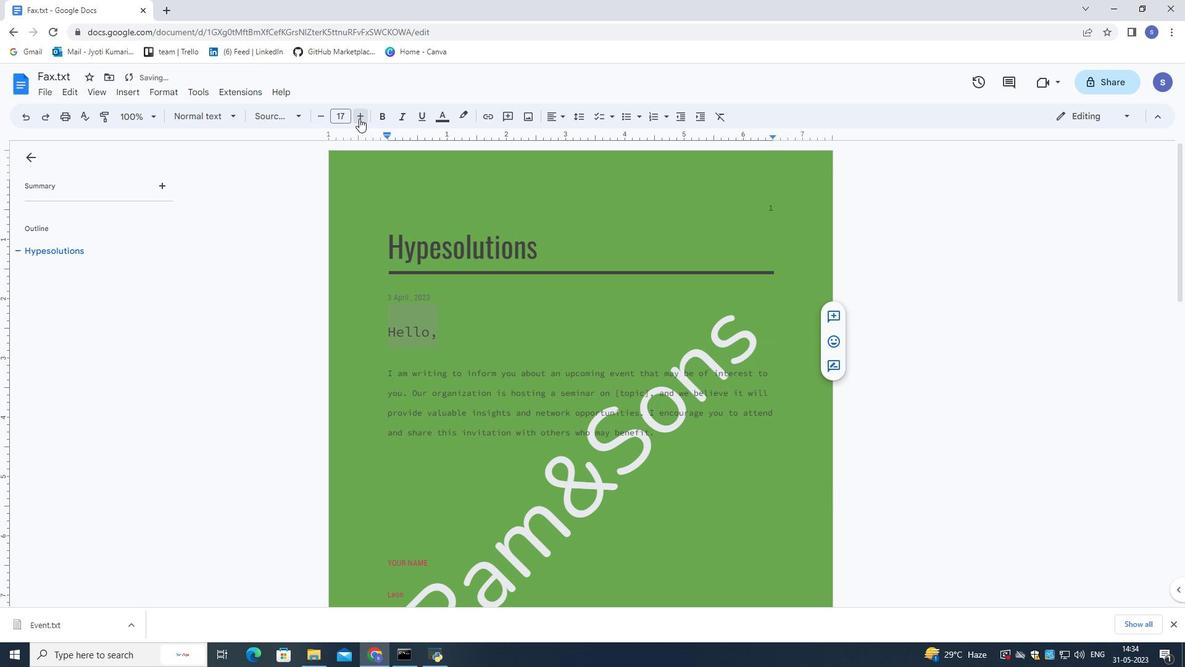 
Action: Mouse pressed left at (359, 118)
Screenshot: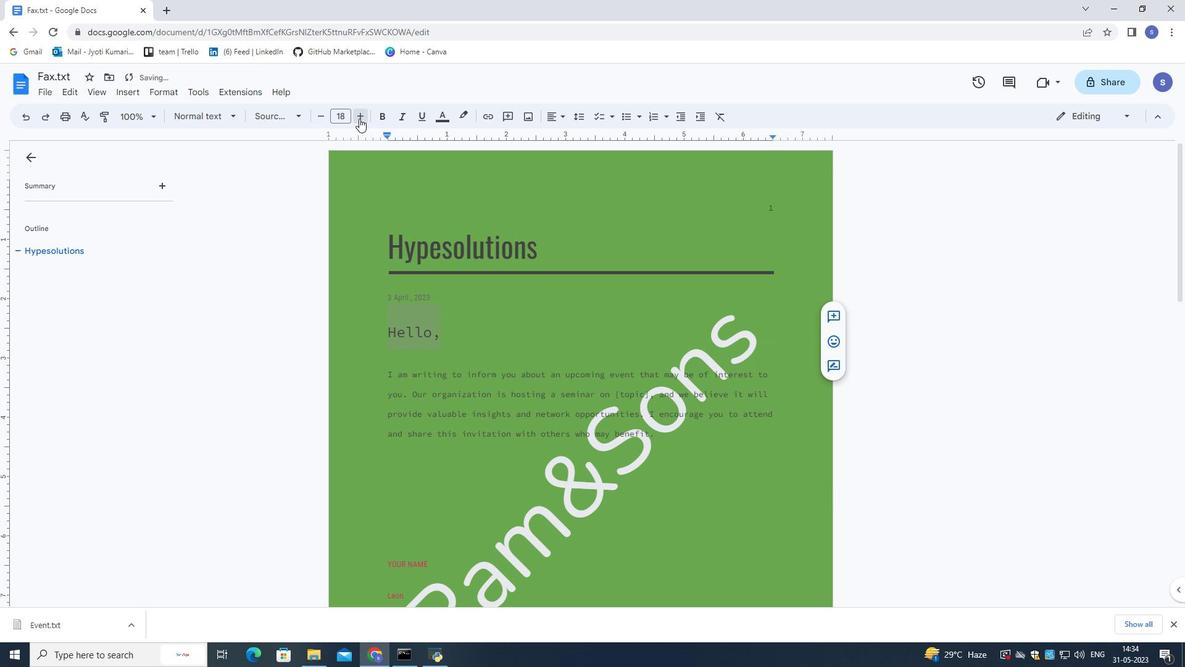 
Action: Mouse pressed left at (359, 118)
Screenshot: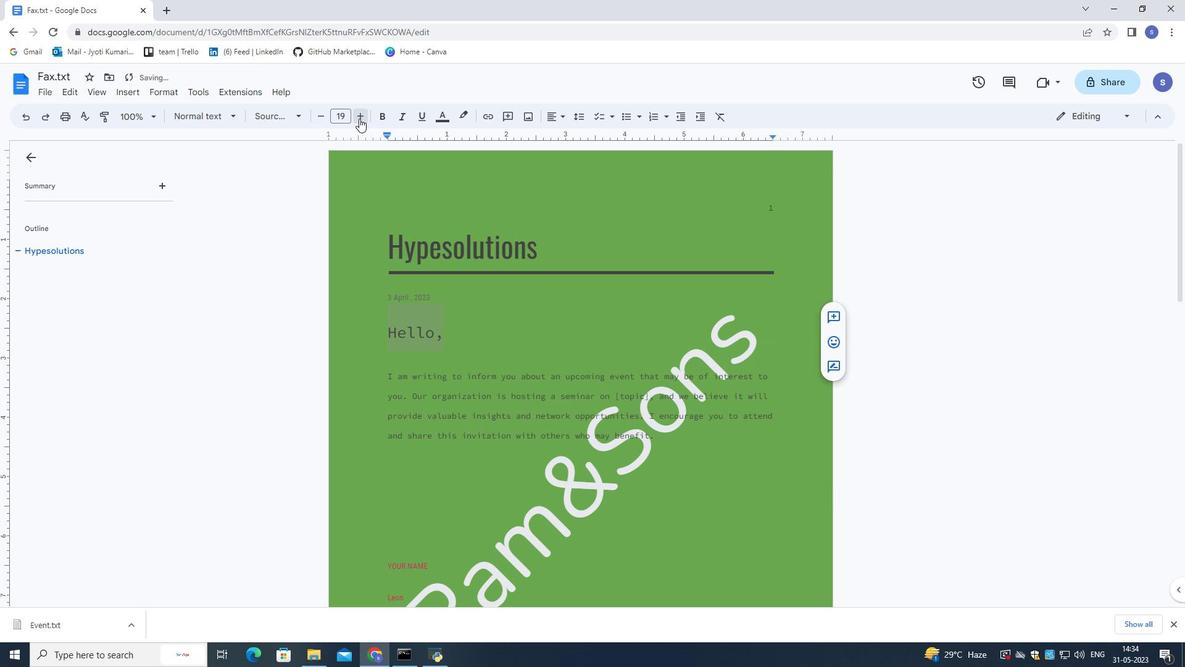 
Action: Mouse pressed left at (359, 118)
Screenshot: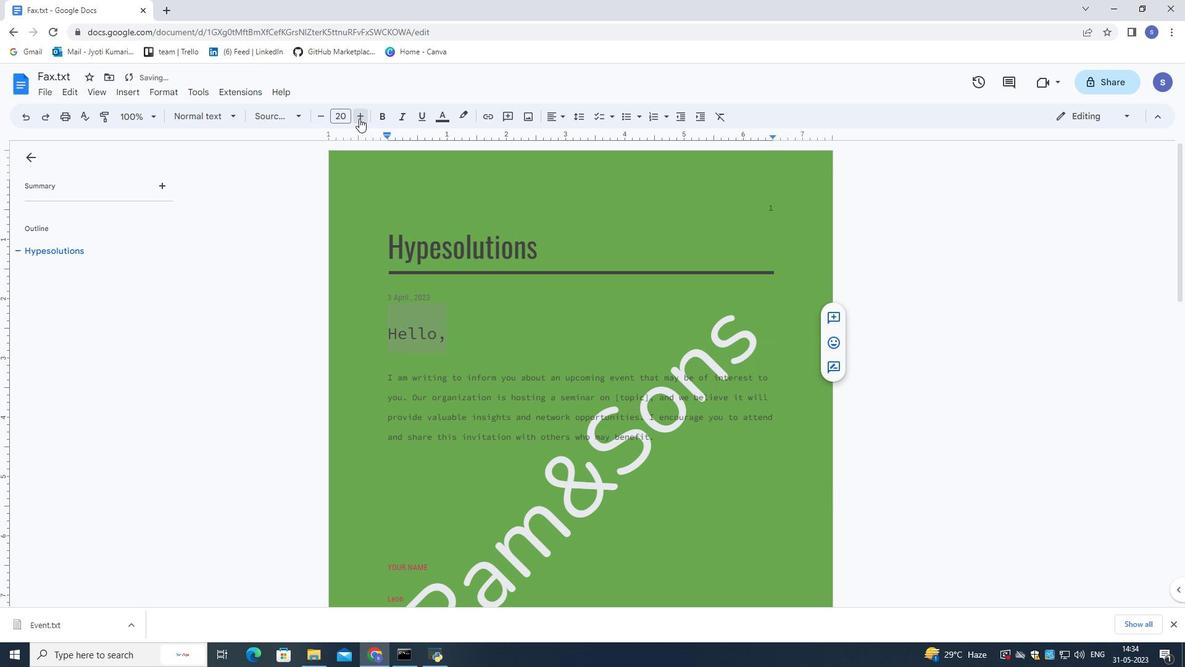 
Action: Mouse pressed left at (359, 118)
Screenshot: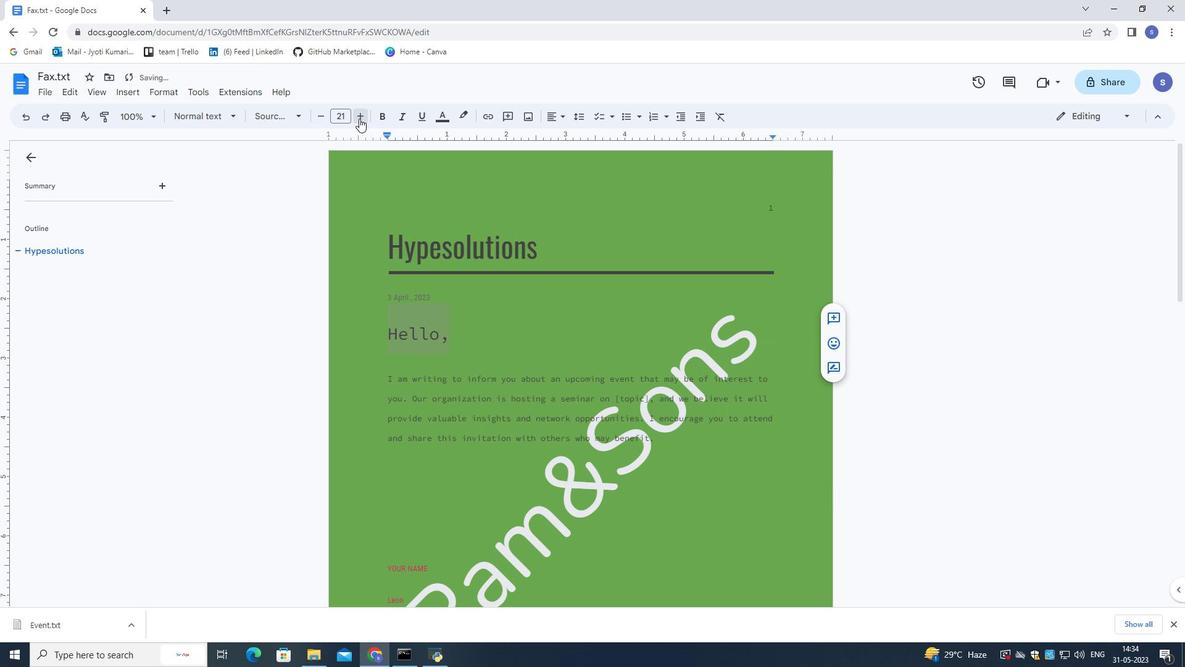 
Action: Mouse pressed left at (359, 118)
Screenshot: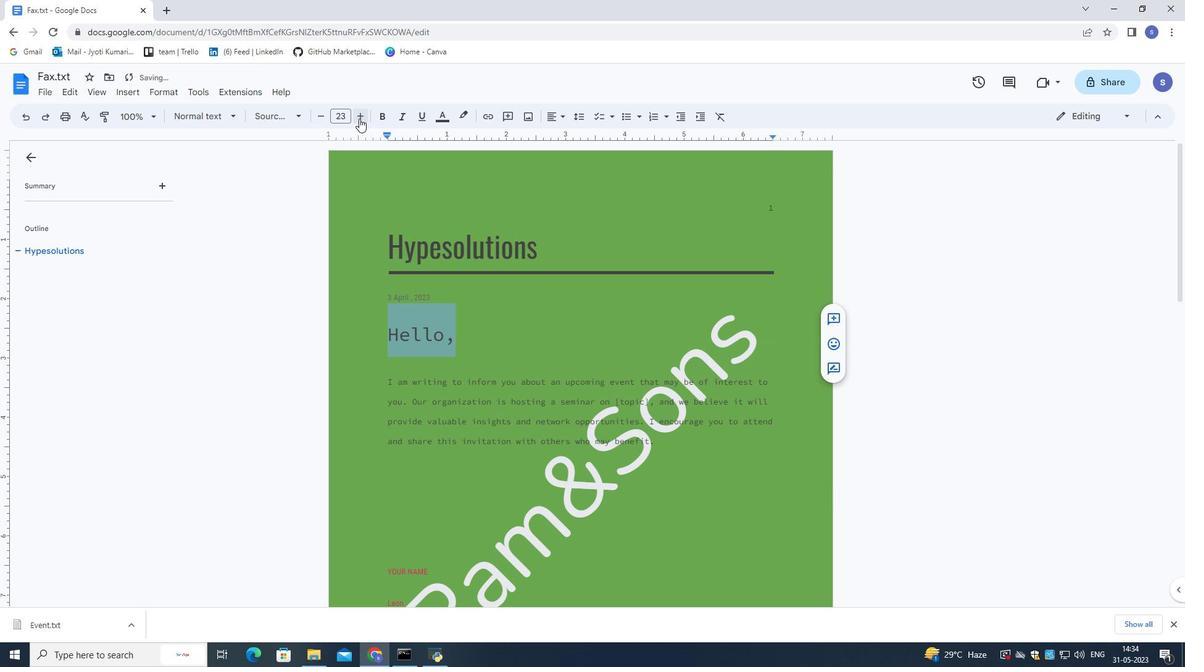 
Action: Mouse pressed left at (359, 118)
Screenshot: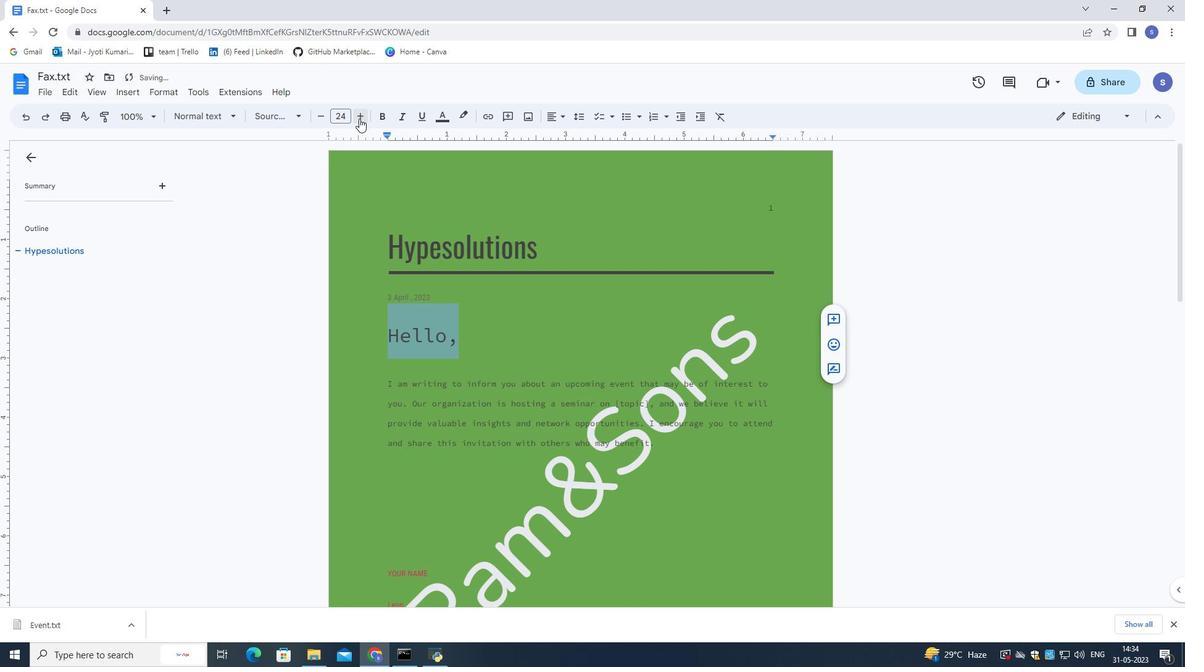 
Action: Mouse moved to (610, 327)
Screenshot: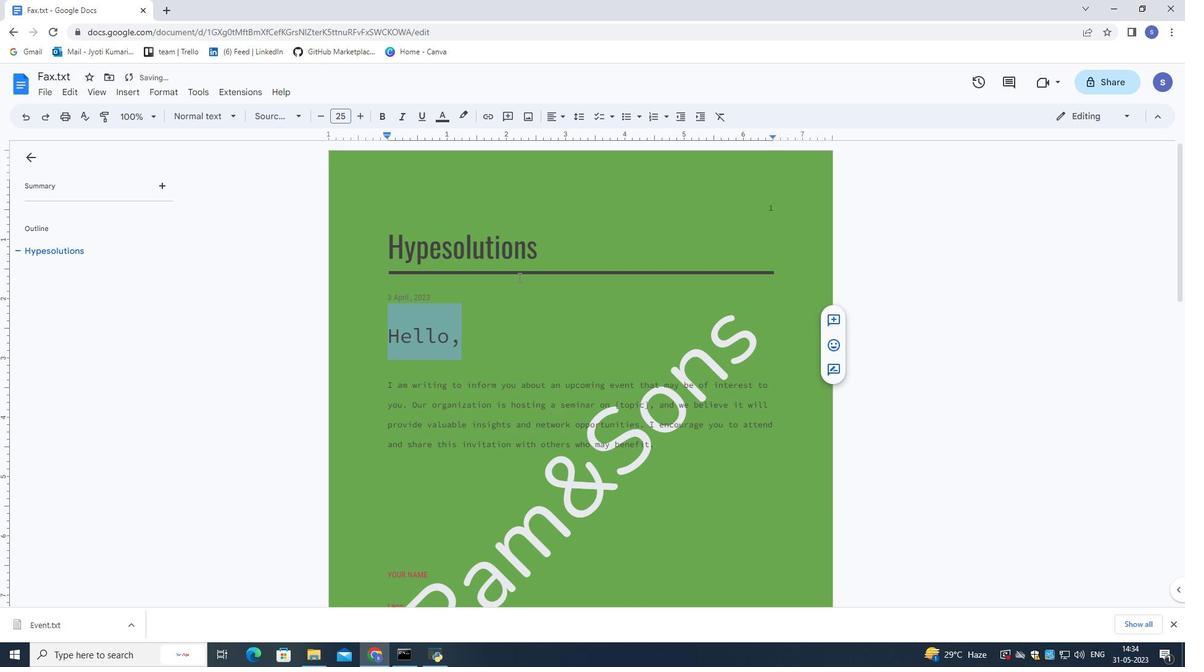 
Action: Mouse pressed left at (610, 327)
Screenshot: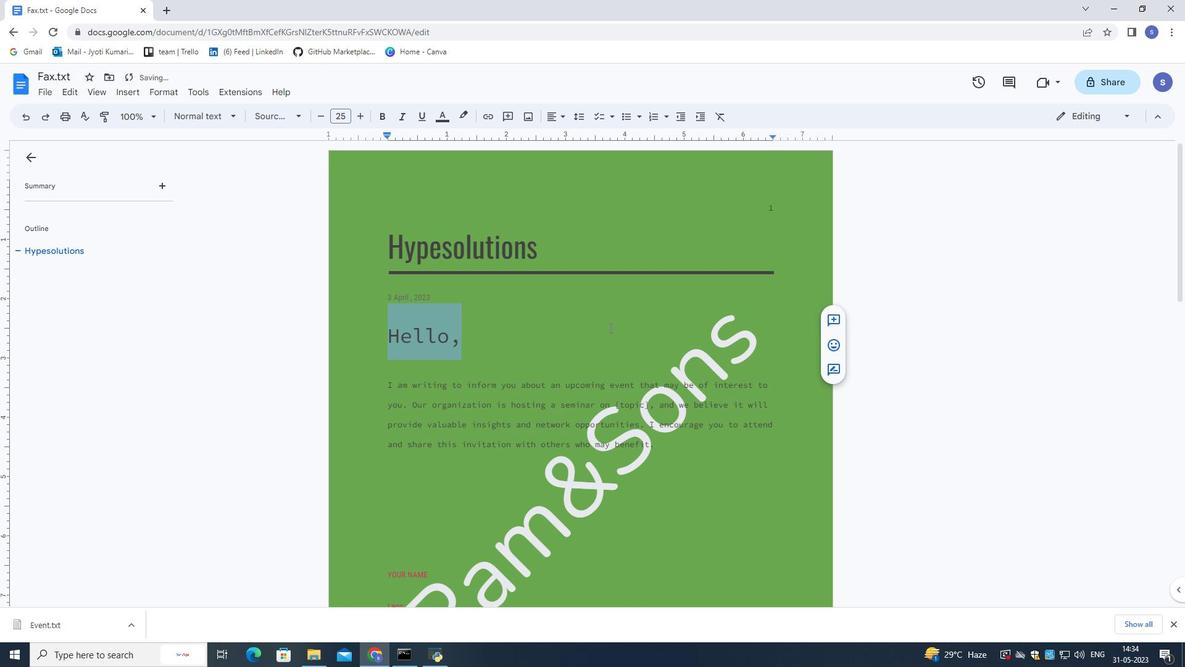 
Action: Mouse moved to (621, 248)
Screenshot: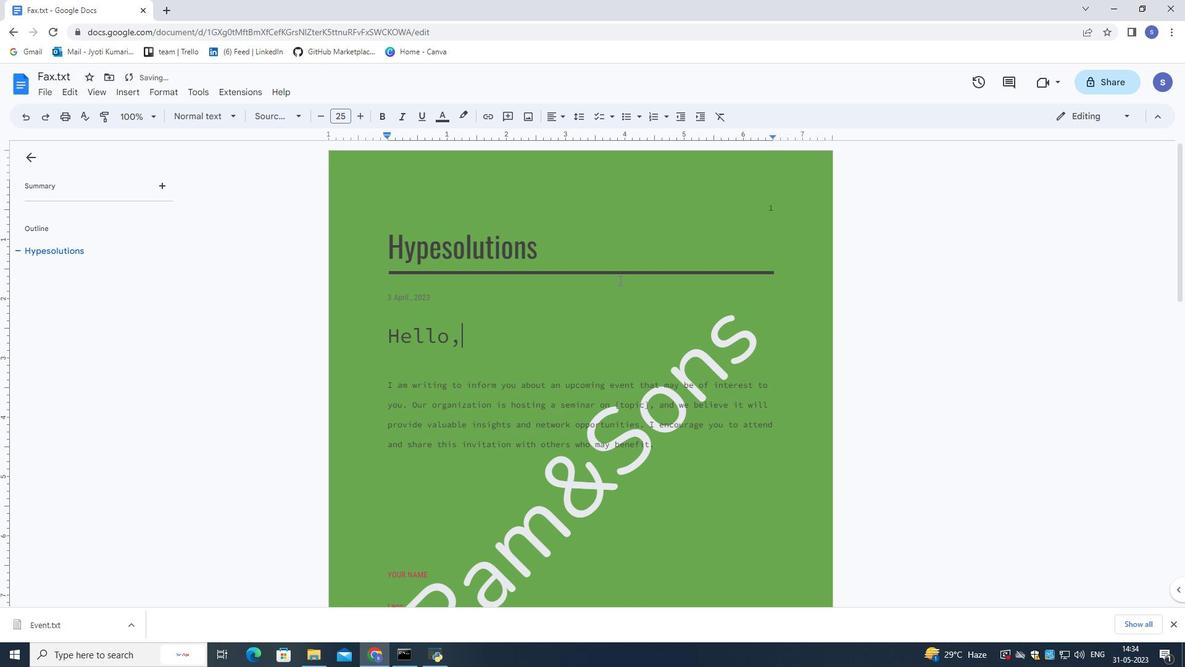 
Action: Mouse pressed left at (621, 248)
Screenshot: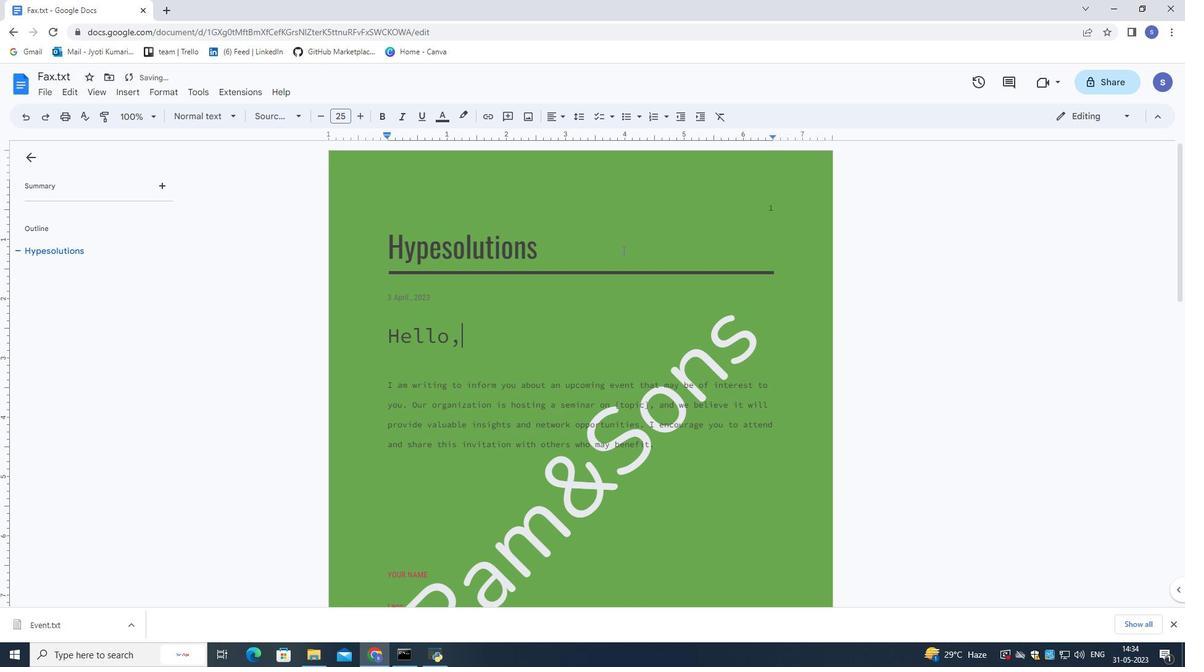 
Action: Mouse scrolled (621, 247) with delta (0, 0)
Screenshot: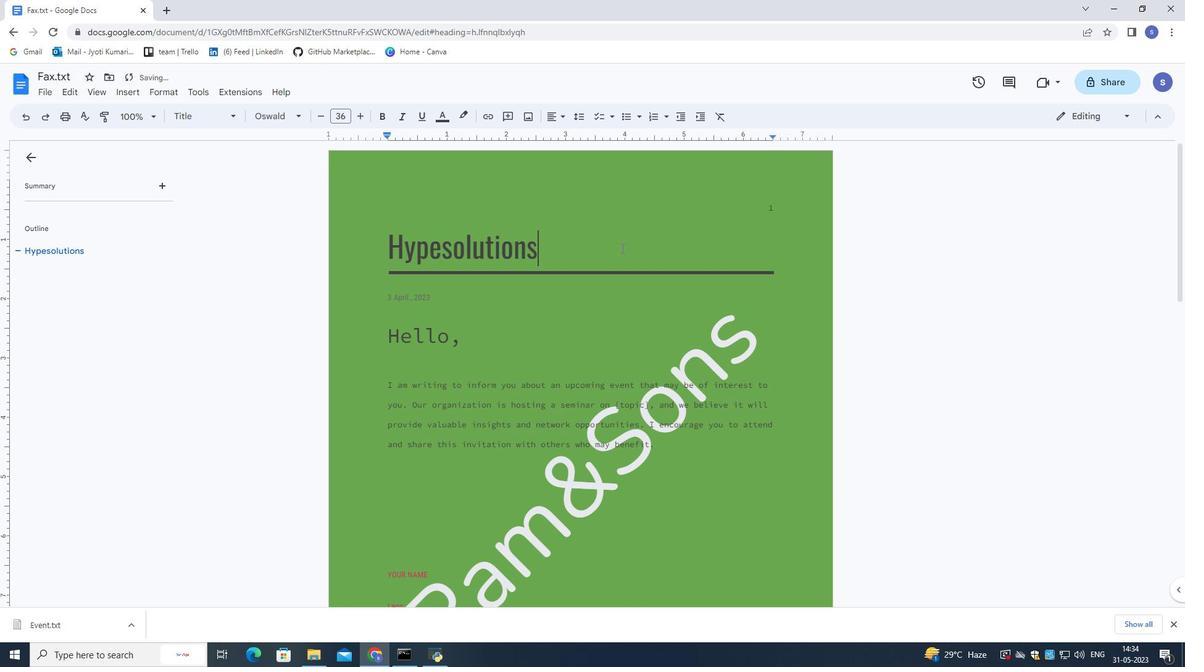 
Action: Mouse scrolled (621, 247) with delta (0, 0)
Screenshot: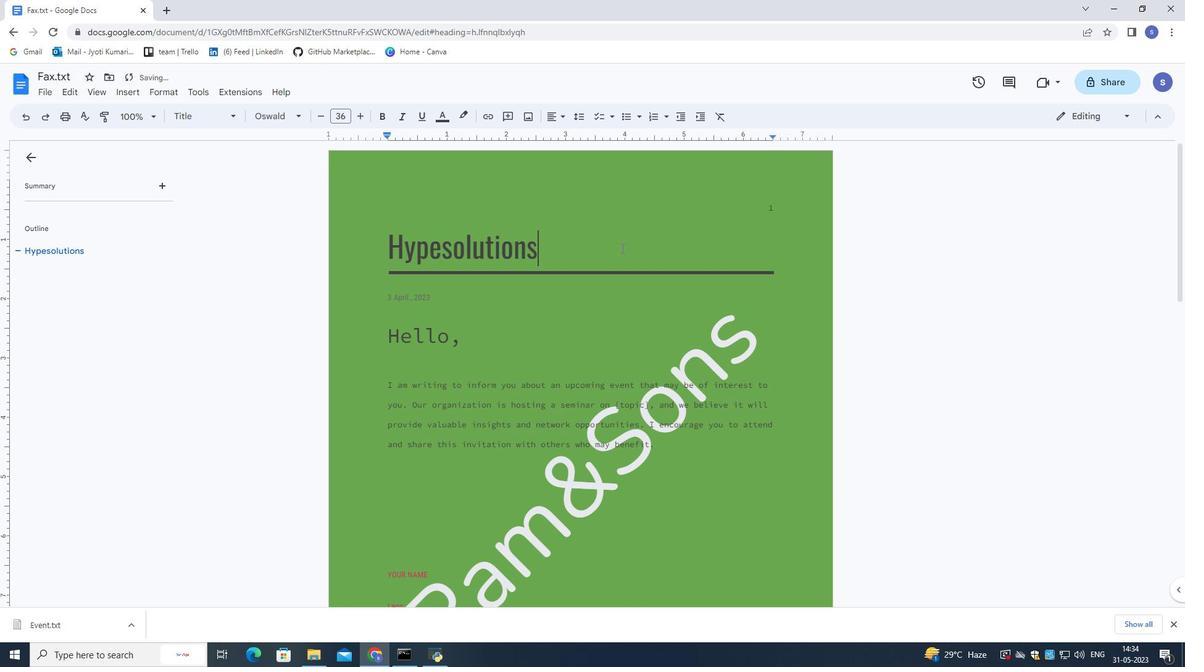 
Action: Mouse scrolled (621, 247) with delta (0, 0)
Screenshot: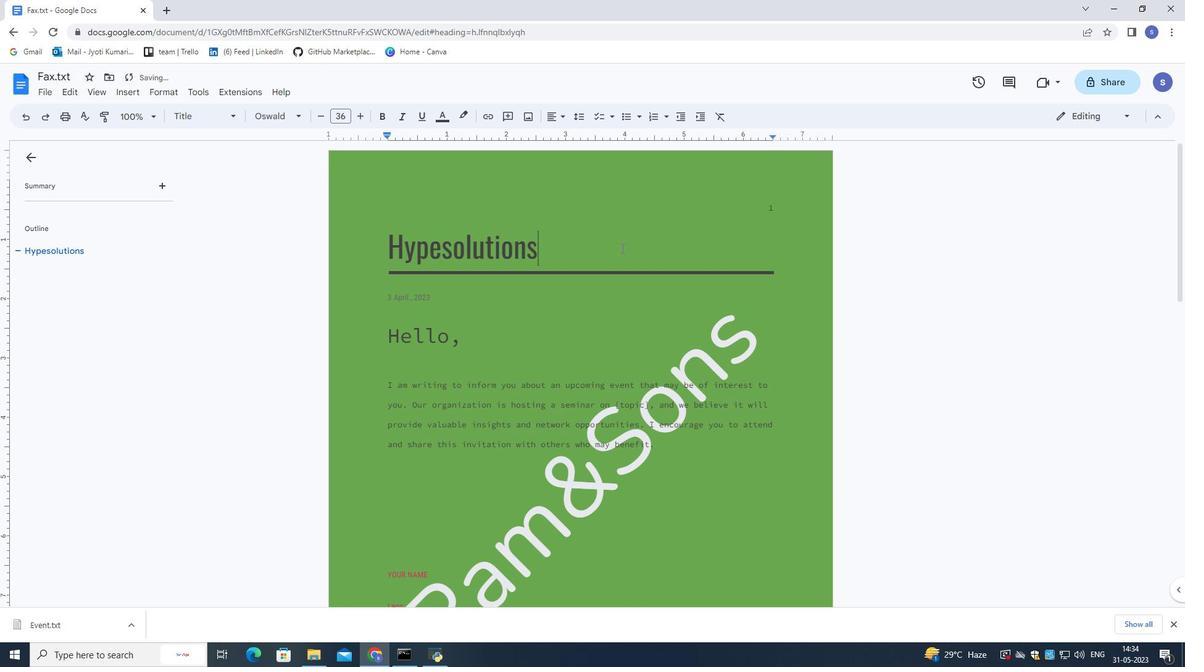 
Action: Mouse scrolled (621, 247) with delta (0, 0)
Screenshot: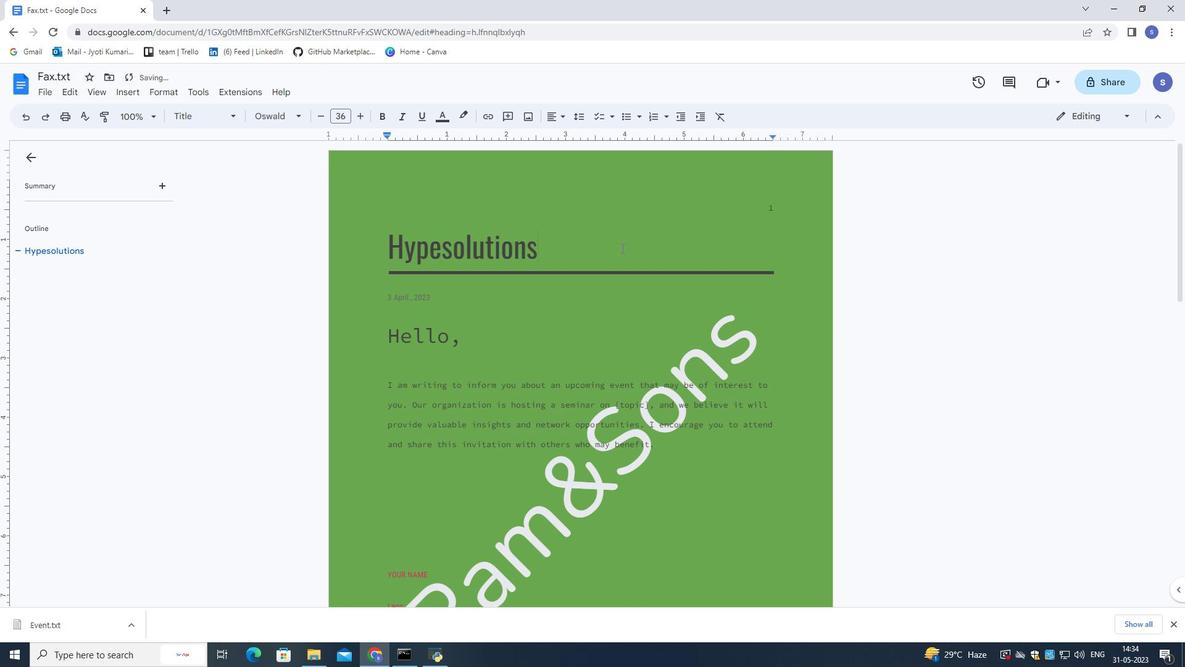 
Action: Mouse scrolled (621, 248) with delta (0, 0)
Screenshot: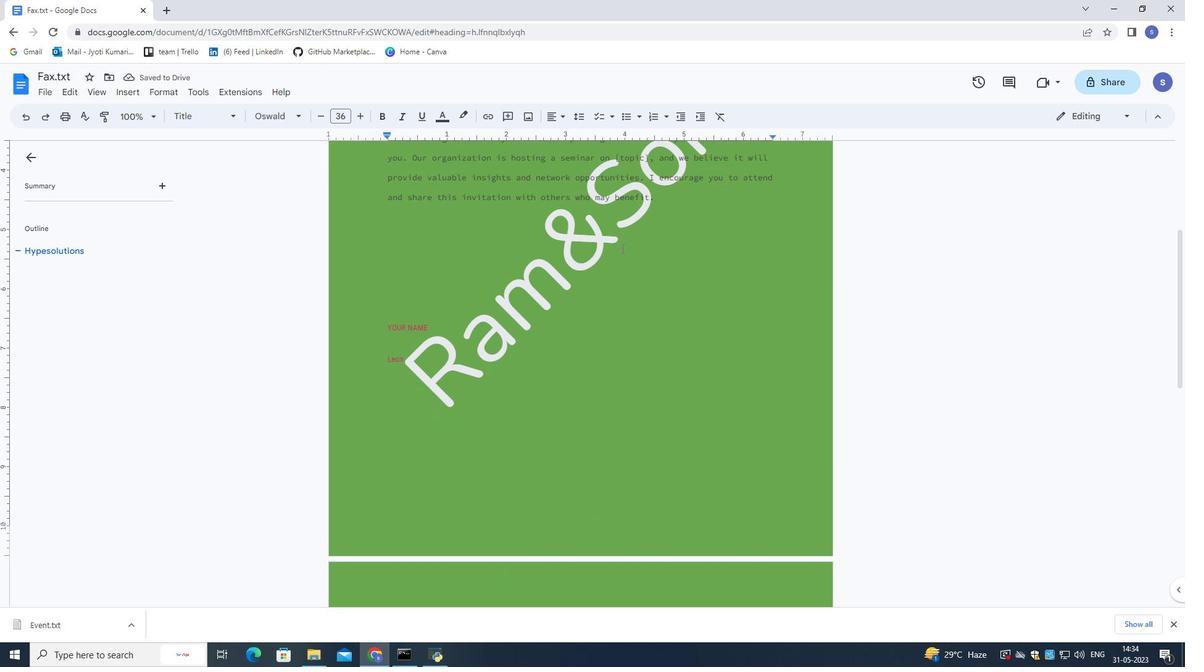 
Action: Mouse scrolled (621, 248) with delta (0, 0)
Screenshot: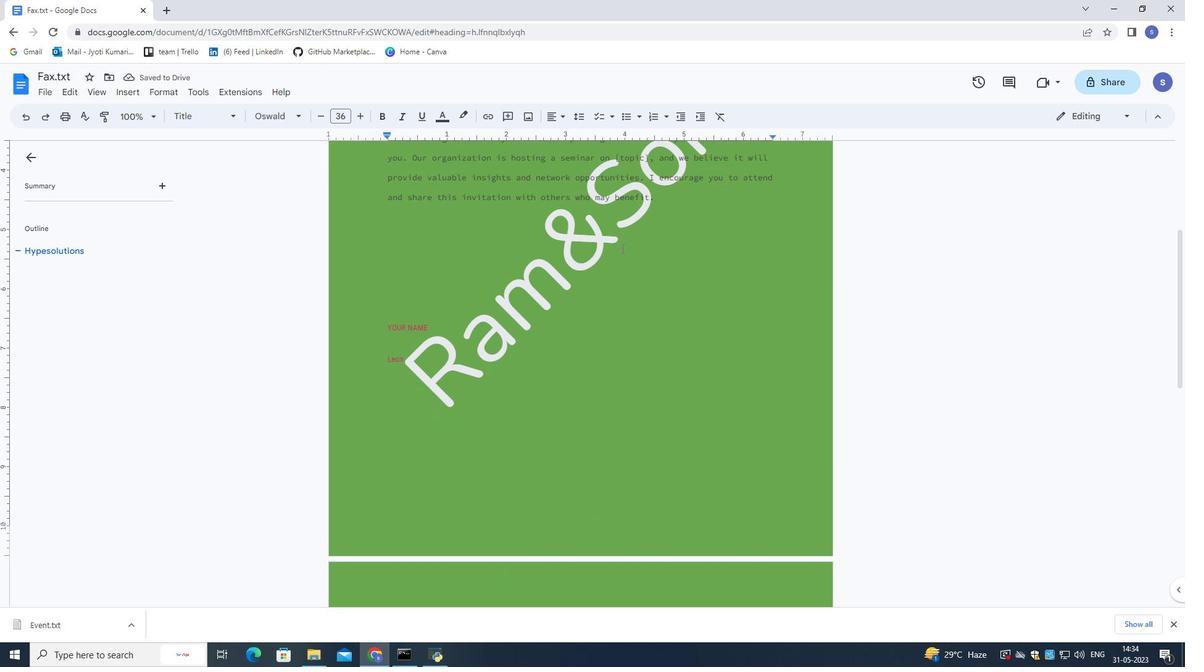 
Action: Mouse scrolled (621, 248) with delta (0, 0)
Screenshot: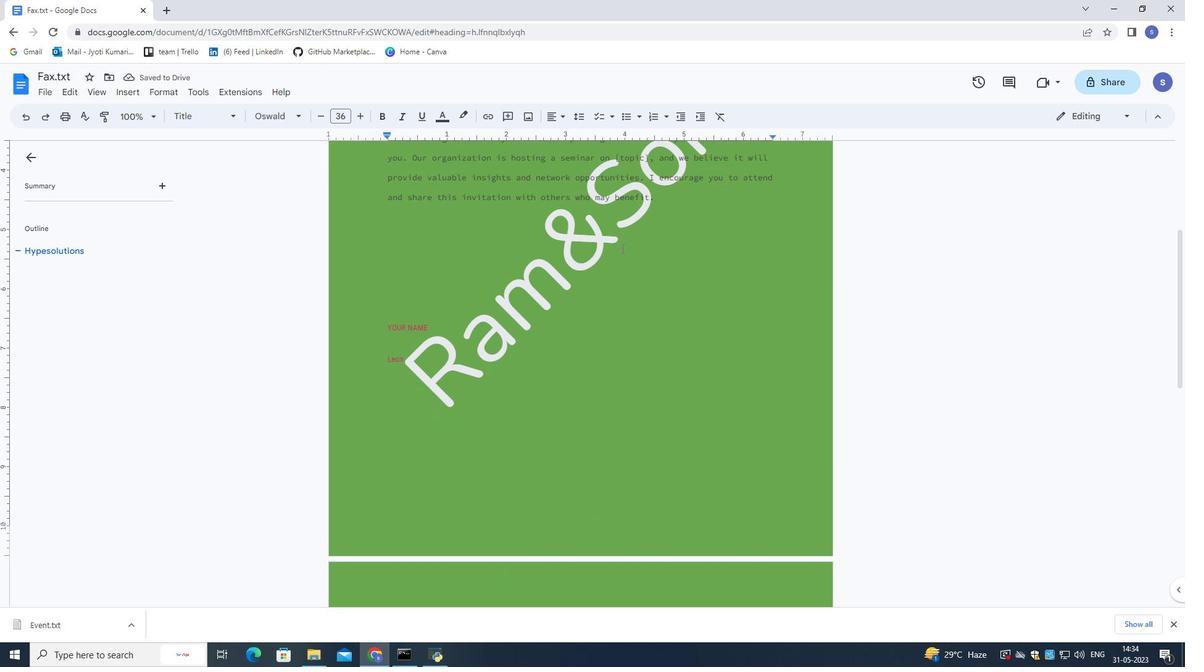 
Action: Mouse scrolled (621, 248) with delta (0, 0)
Screenshot: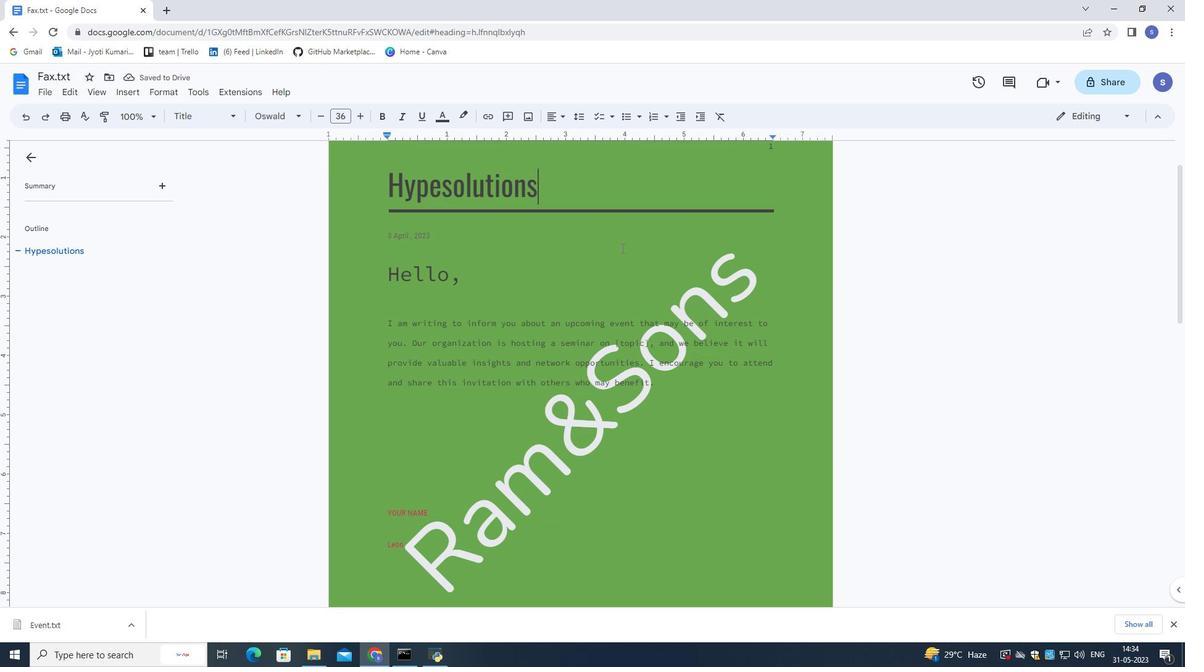 
Action: Mouse scrolled (621, 248) with delta (0, 0)
Screenshot: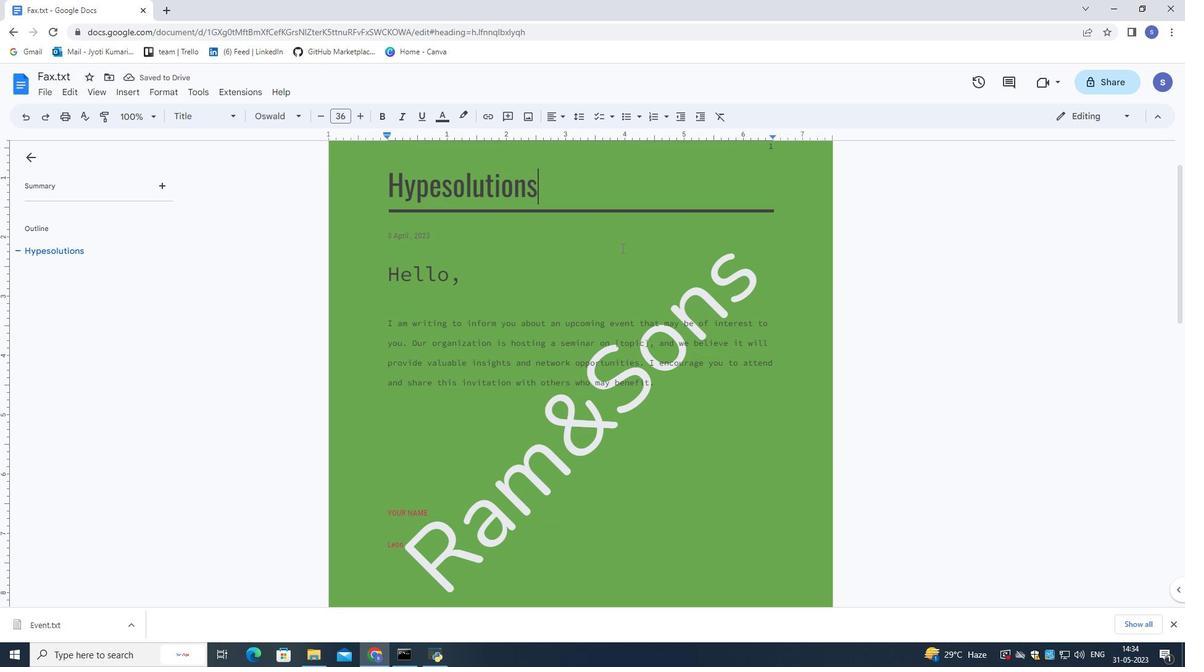 
Action: Mouse moved to (344, 247)
Screenshot: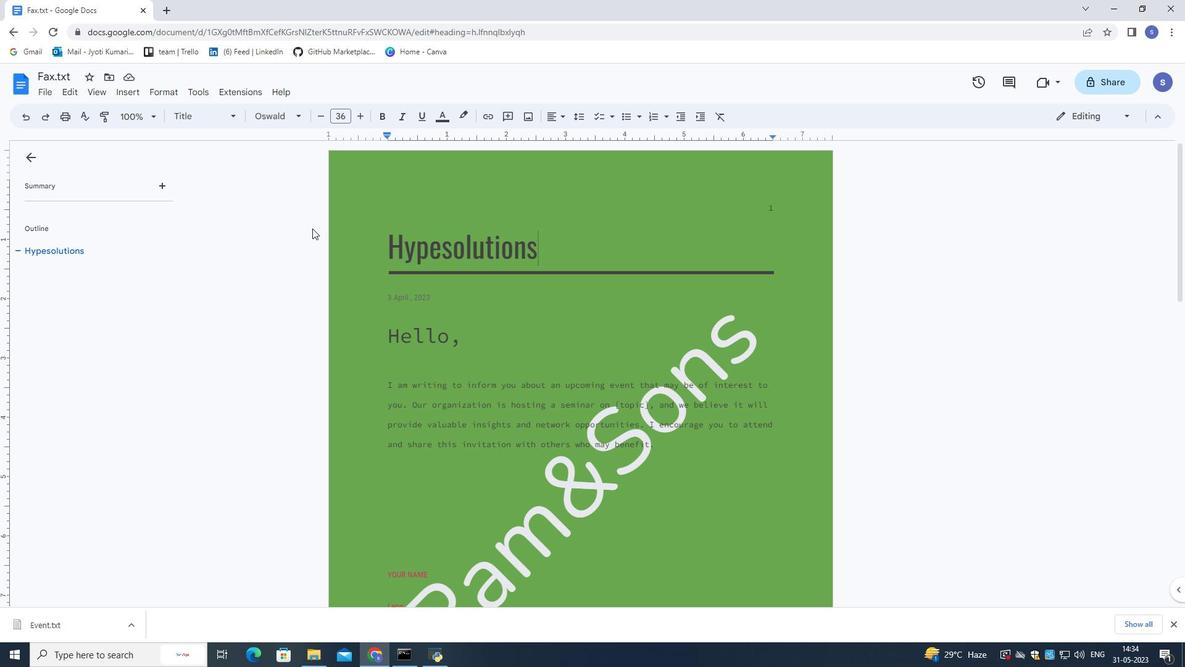
